 Task: Look for Airbnb properties in Gimcheon, South Korea from 7th December, 2023 to 15th December, 2023 for 6 adults.3 bedrooms having 3 beds and 3 bathrooms. Property type can be guest house. Look for 3 properties as per requirement.
Action: Mouse moved to (465, 111)
Screenshot: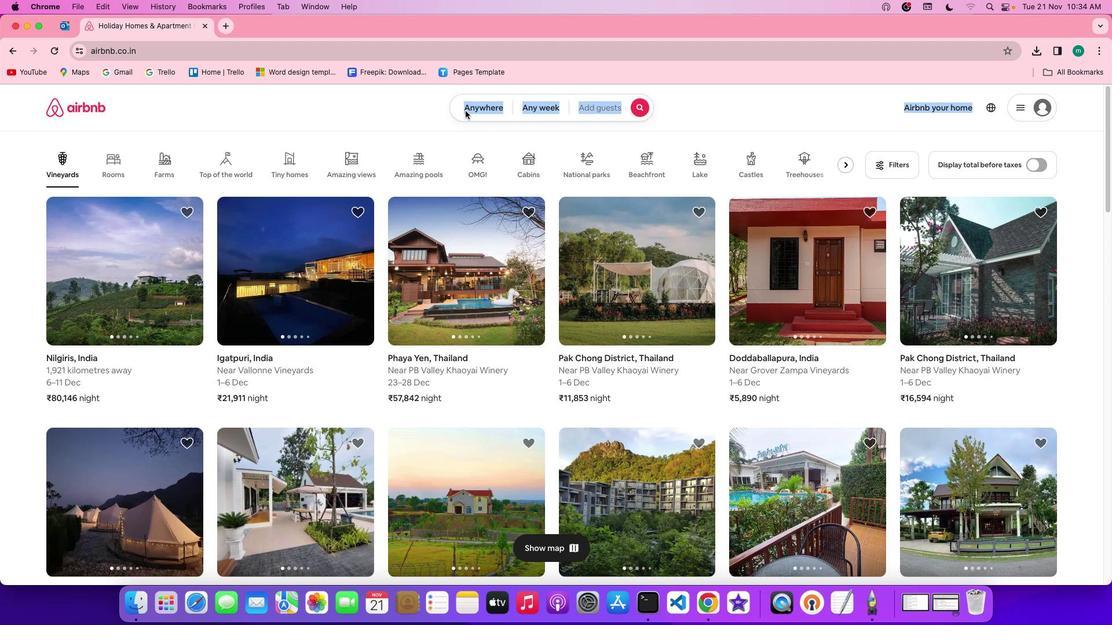 
Action: Mouse pressed left at (465, 111)
Screenshot: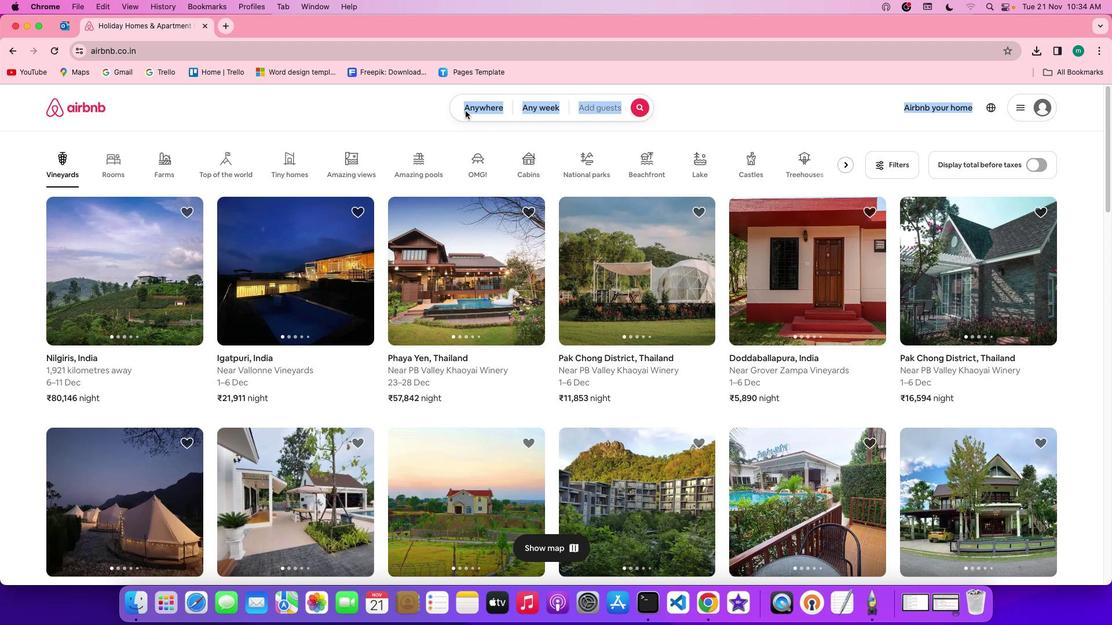 
Action: Mouse pressed left at (465, 111)
Screenshot: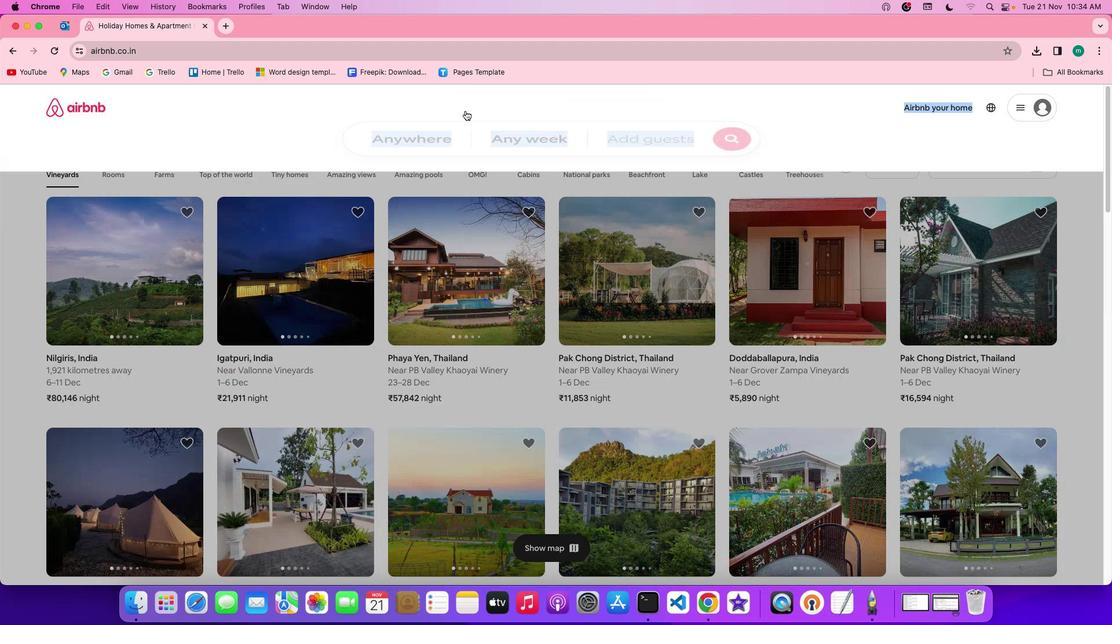 
Action: Mouse moved to (439, 154)
Screenshot: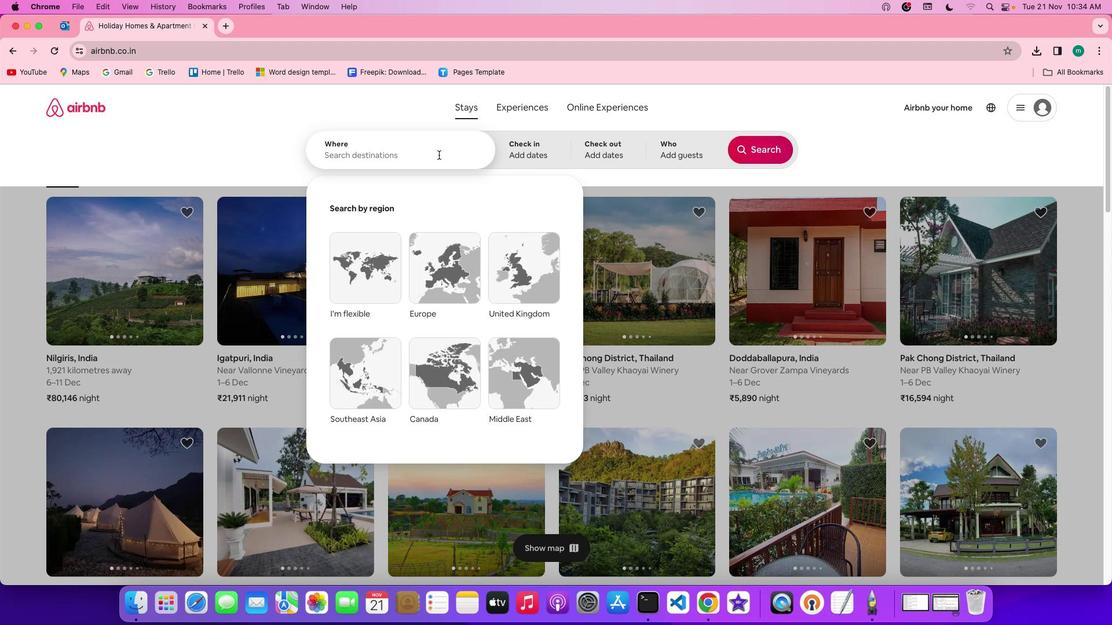 
Action: Mouse pressed left at (439, 154)
Screenshot: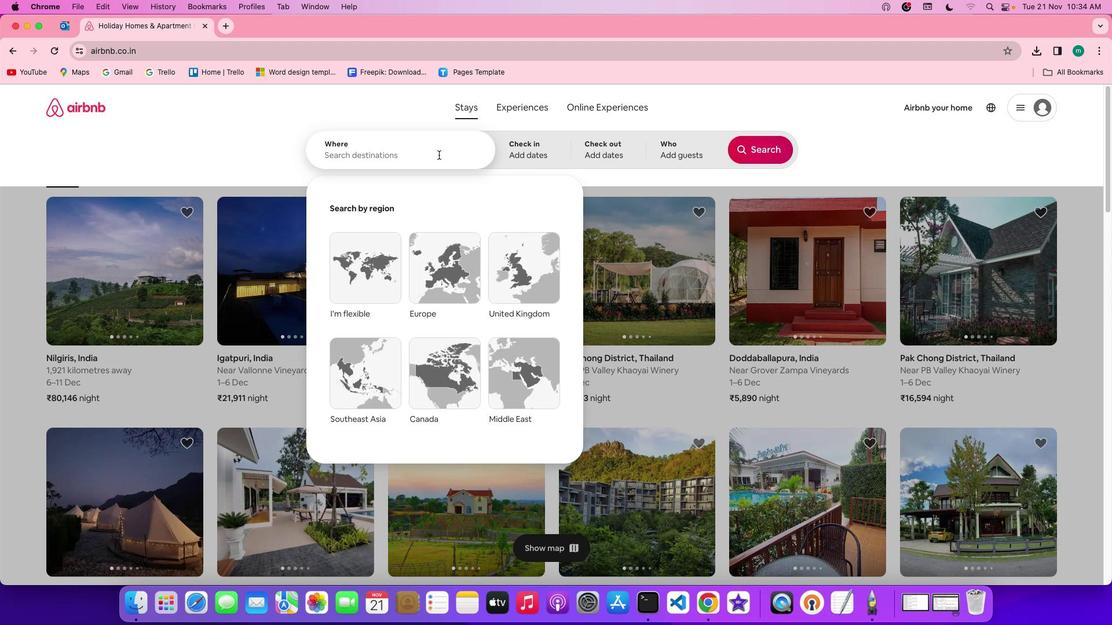 
Action: Key pressed Key.spaceKey.shift'G''i''m''c''h''e''o''n'','Key.spaceKey.shift's''o''u''t''h'Key.spaceKey.shift'K''o''r''e''a'
Screenshot: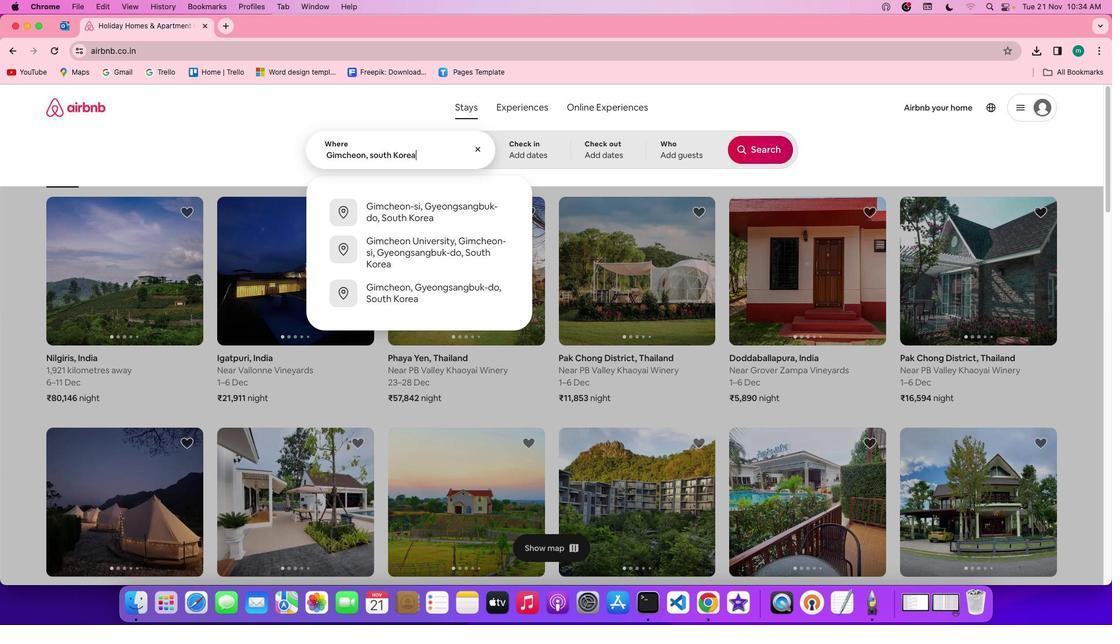 
Action: Mouse moved to (530, 154)
Screenshot: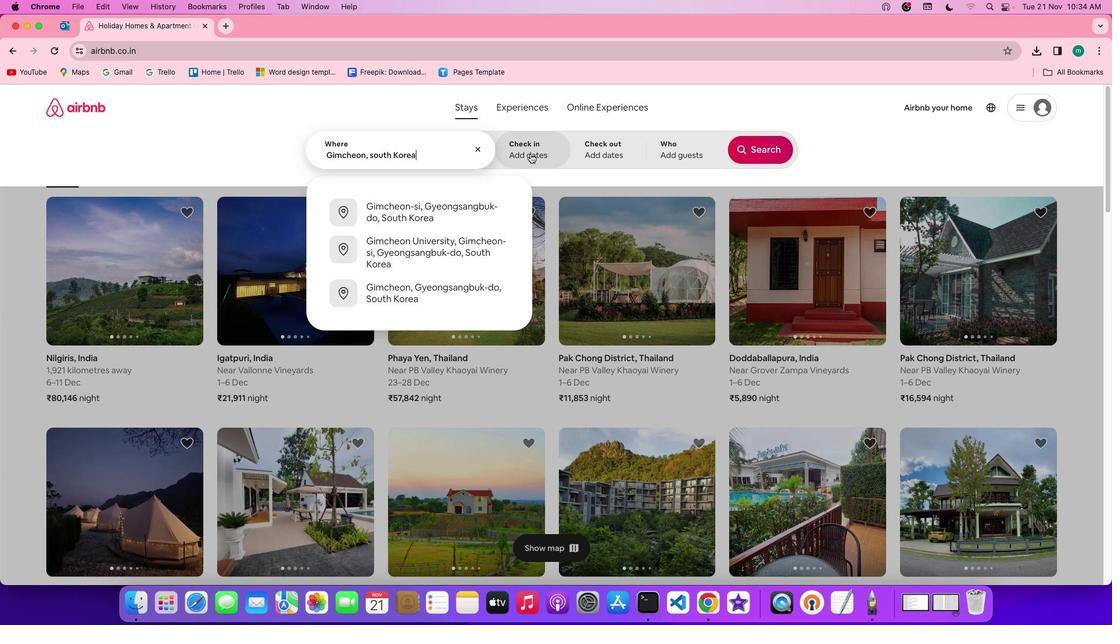 
Action: Mouse pressed left at (530, 154)
Screenshot: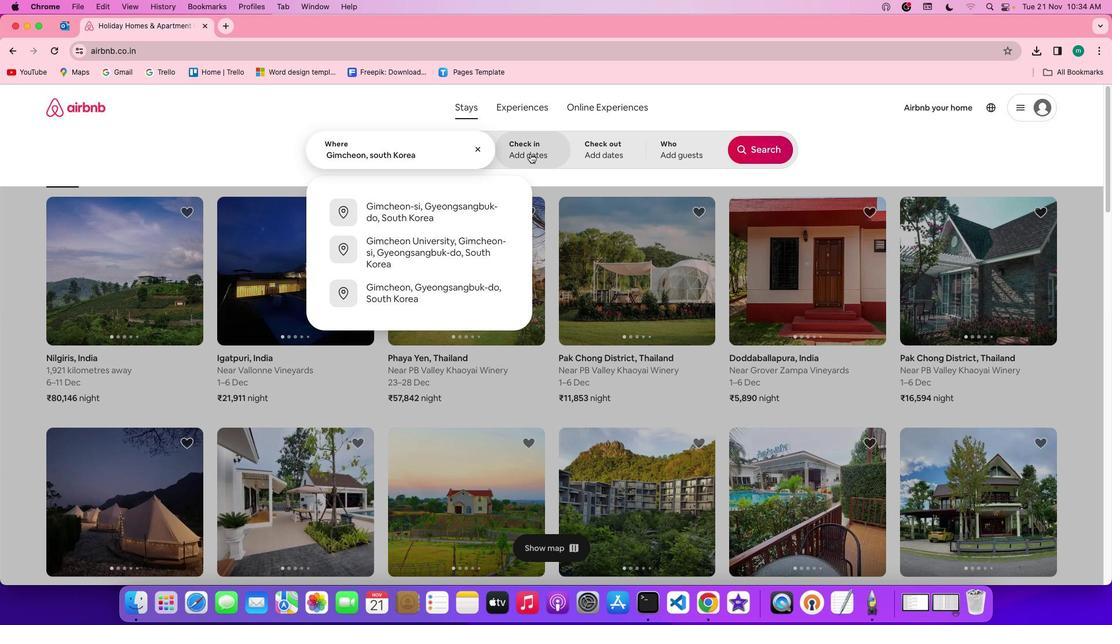 
Action: Mouse moved to (683, 320)
Screenshot: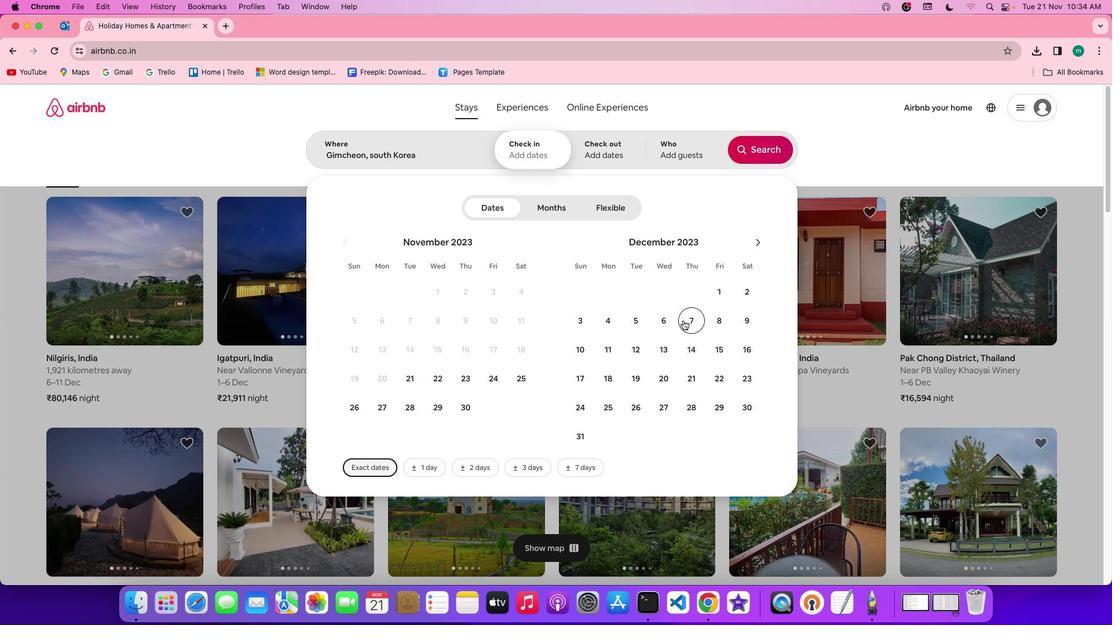 
Action: Mouse pressed left at (683, 320)
Screenshot: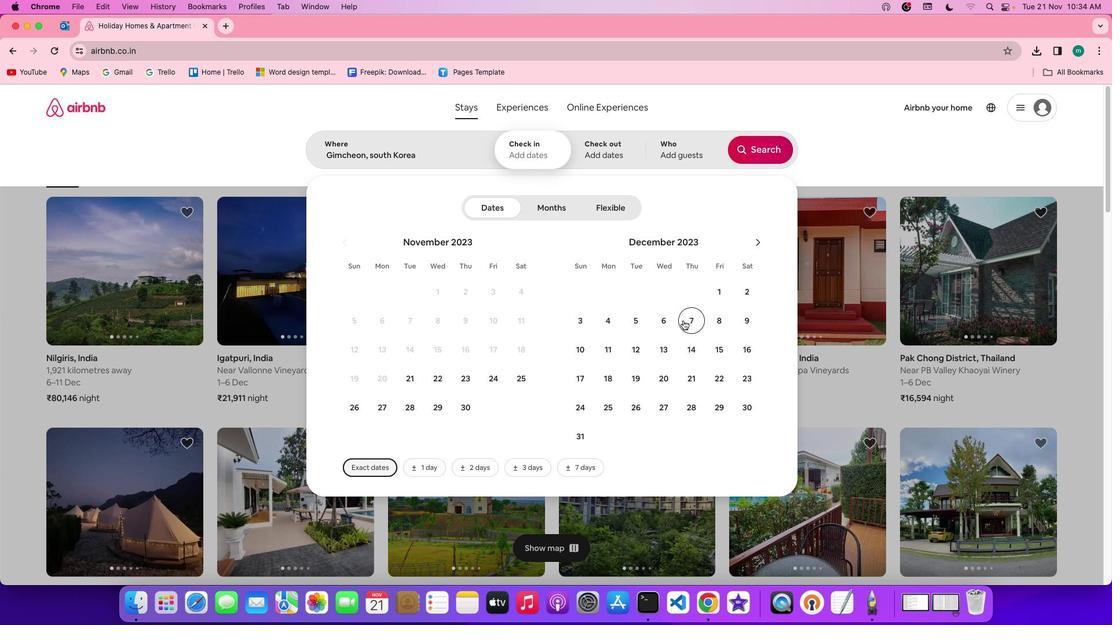 
Action: Mouse moved to (723, 347)
Screenshot: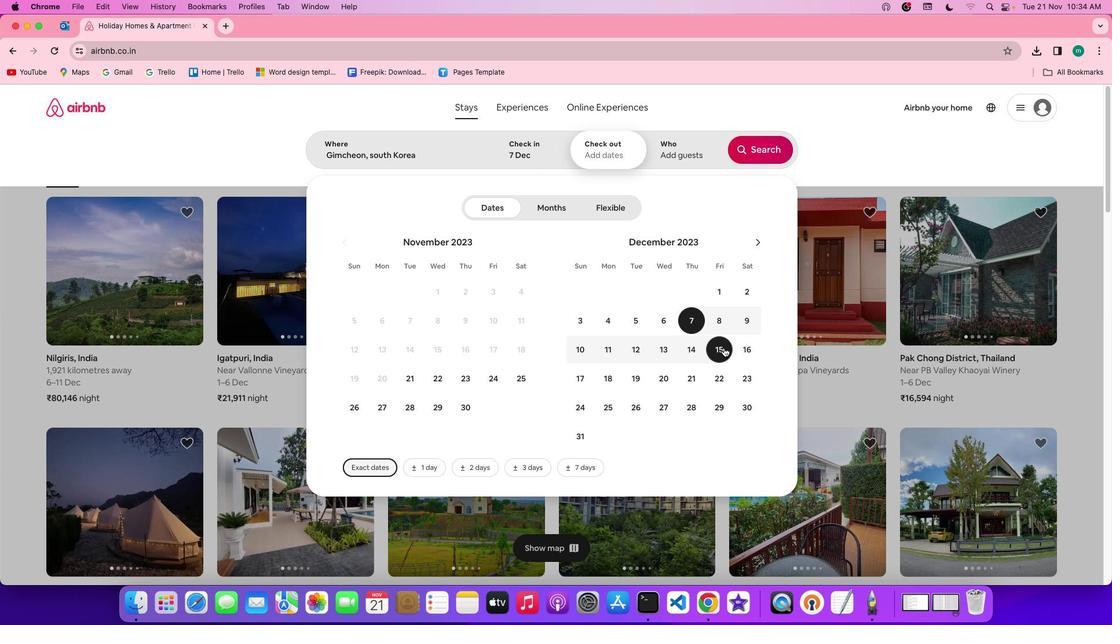 
Action: Mouse pressed left at (723, 347)
Screenshot: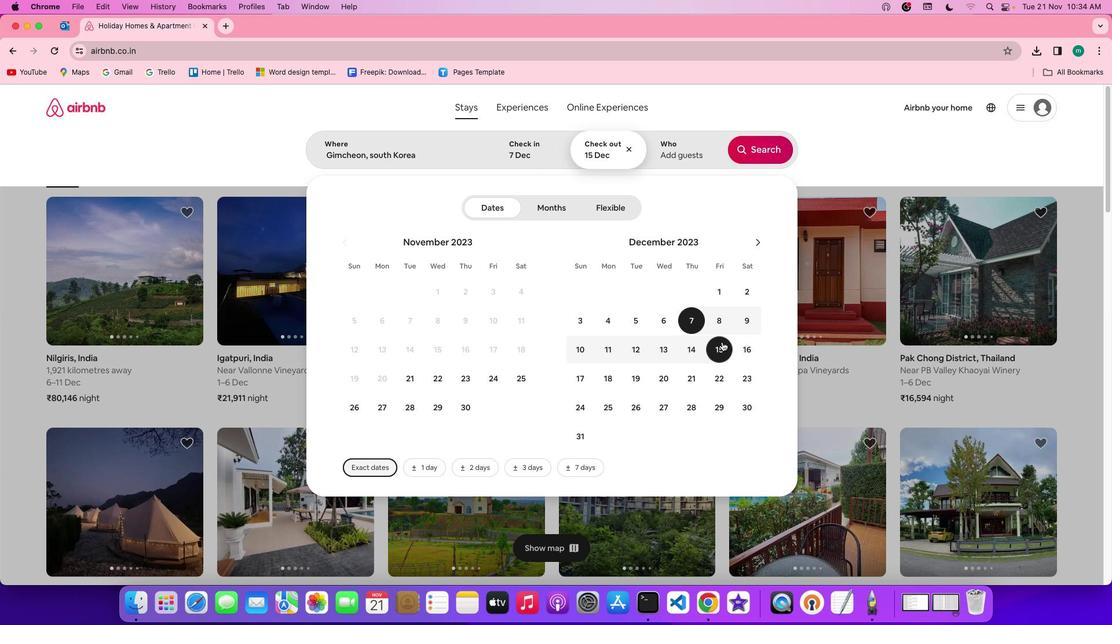 
Action: Mouse moved to (692, 143)
Screenshot: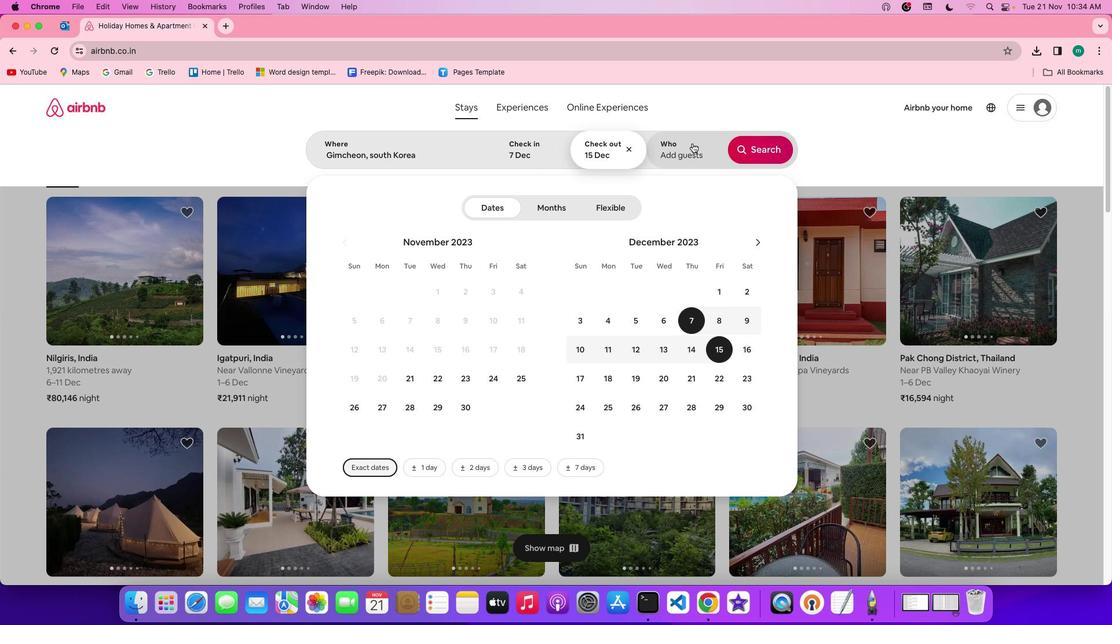 
Action: Mouse pressed left at (692, 143)
Screenshot: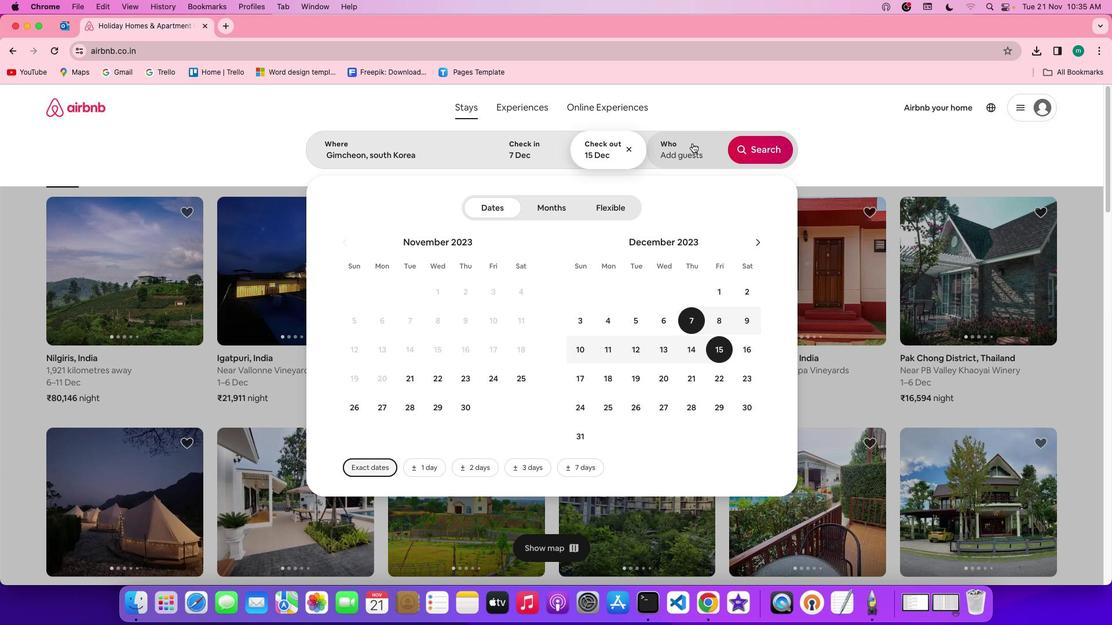 
Action: Mouse moved to (765, 208)
Screenshot: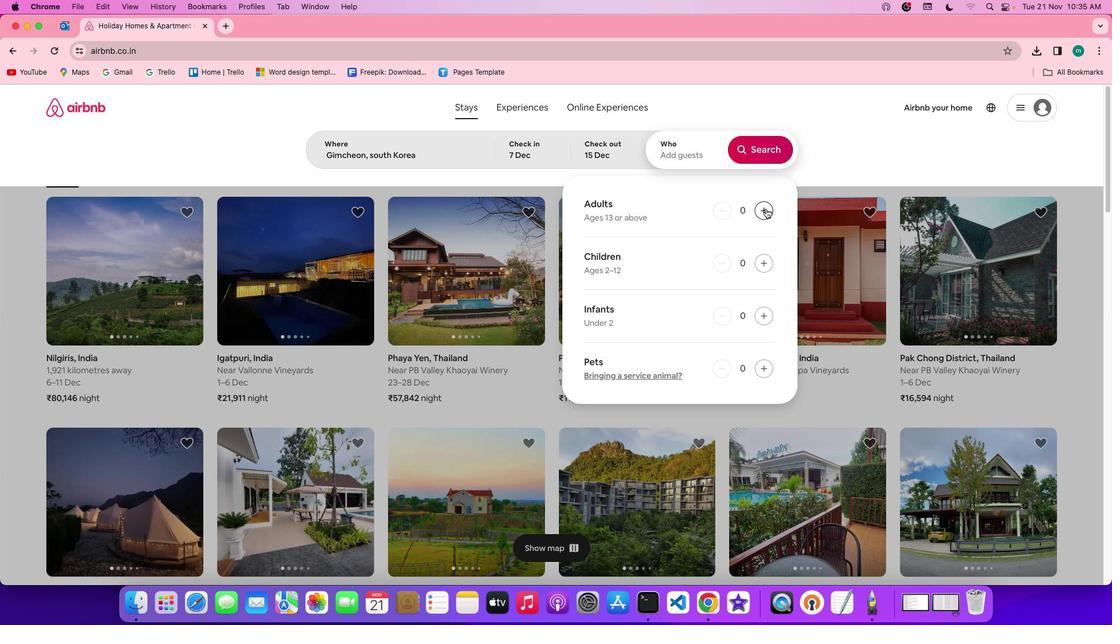
Action: Mouse pressed left at (765, 208)
Screenshot: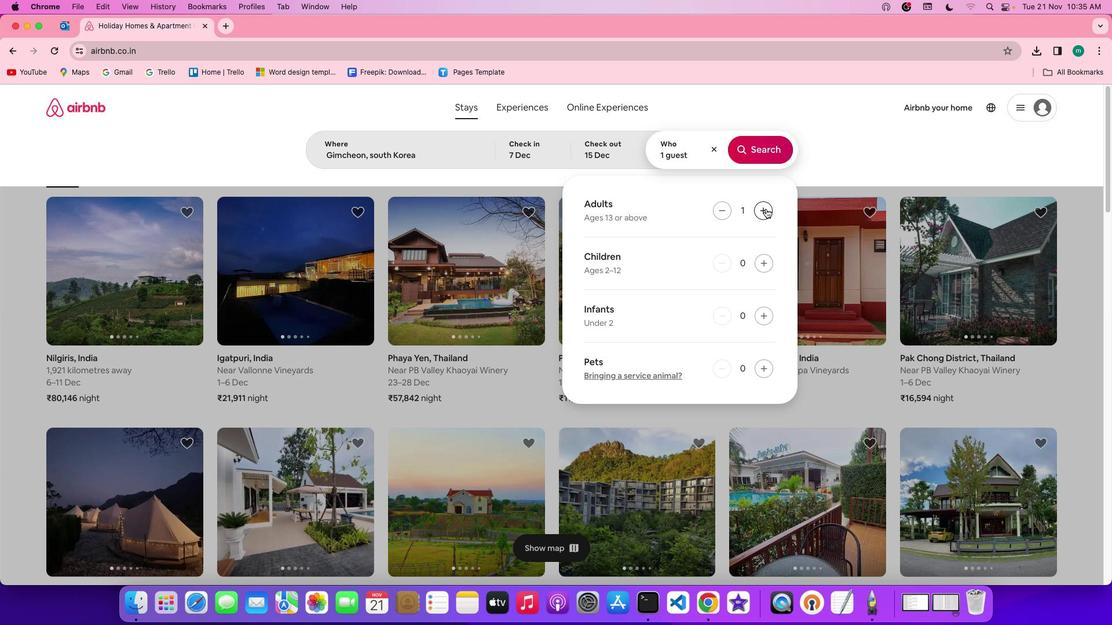 
Action: Mouse pressed left at (765, 208)
Screenshot: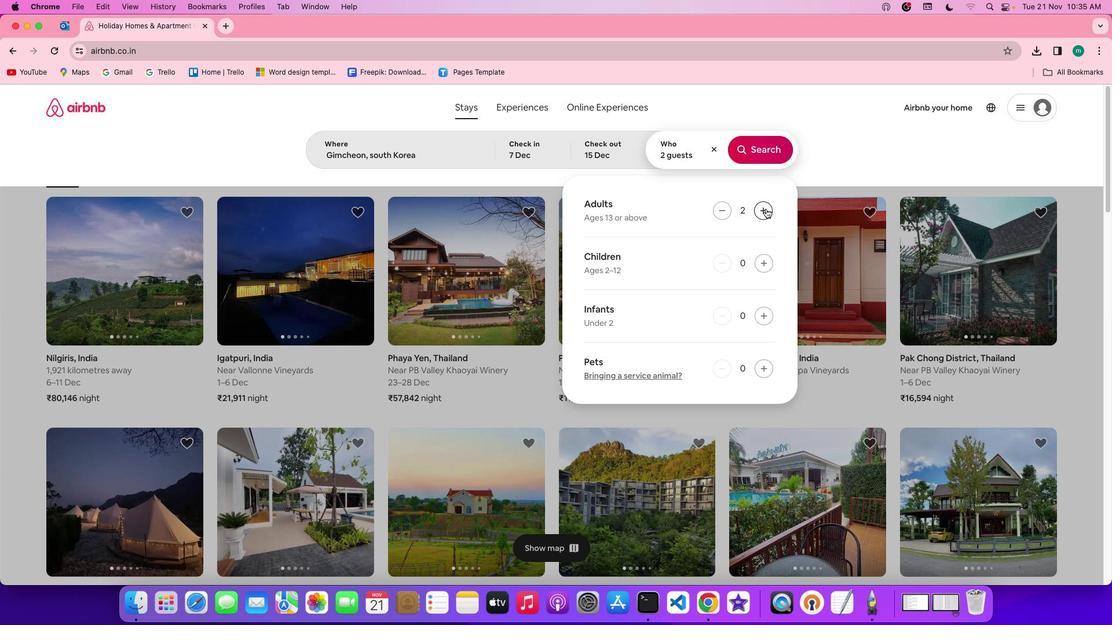
Action: Mouse pressed left at (765, 208)
Screenshot: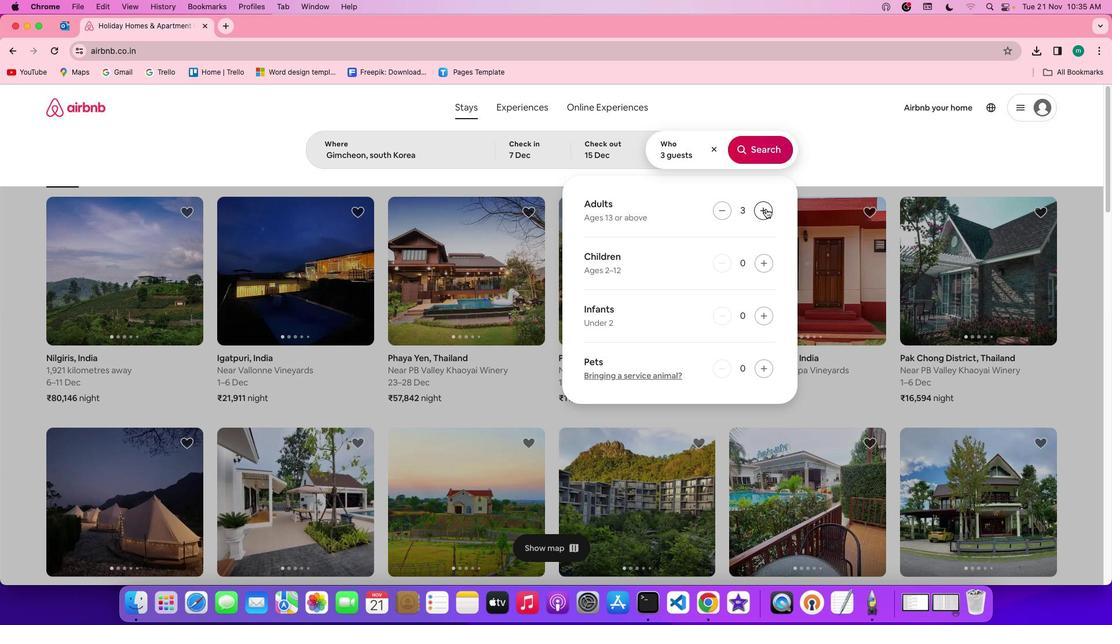 
Action: Mouse pressed left at (765, 208)
Screenshot: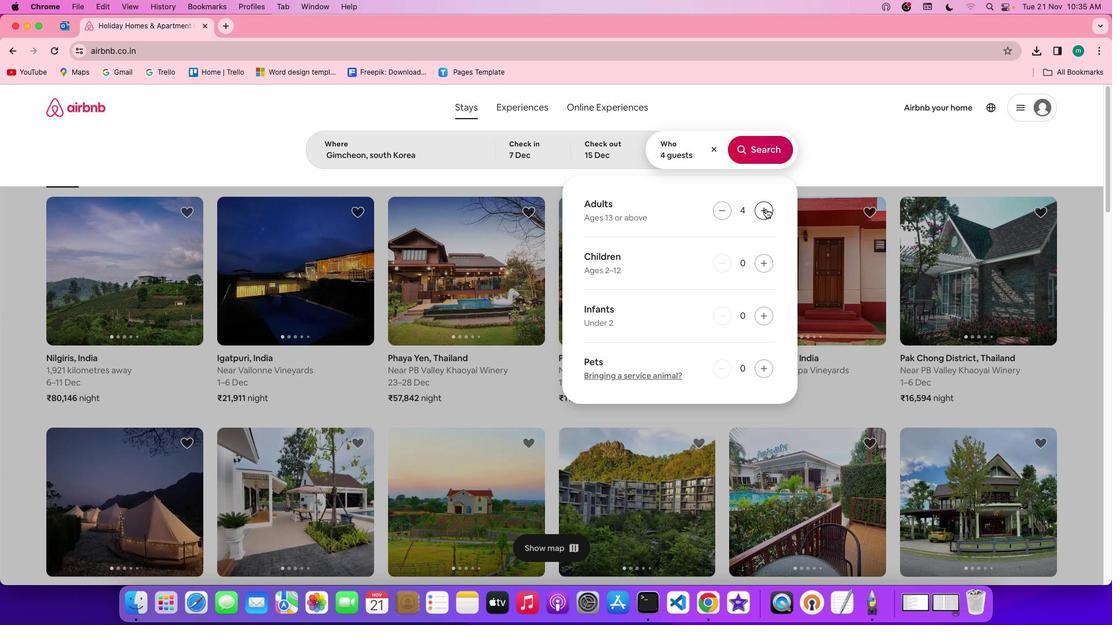 
Action: Mouse pressed left at (765, 208)
Screenshot: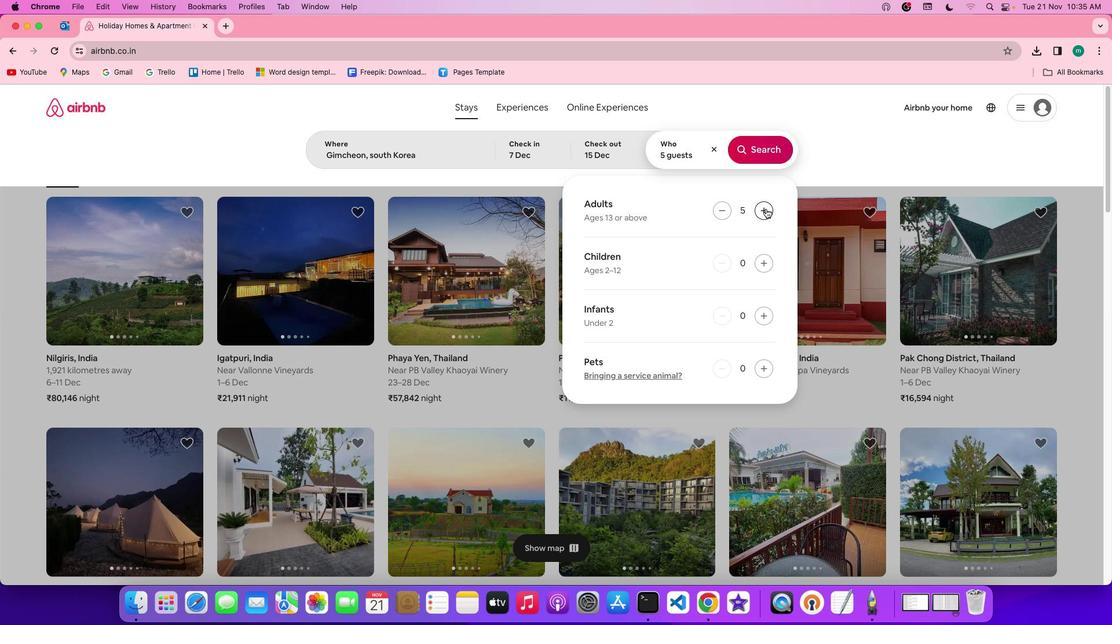 
Action: Mouse pressed left at (765, 208)
Screenshot: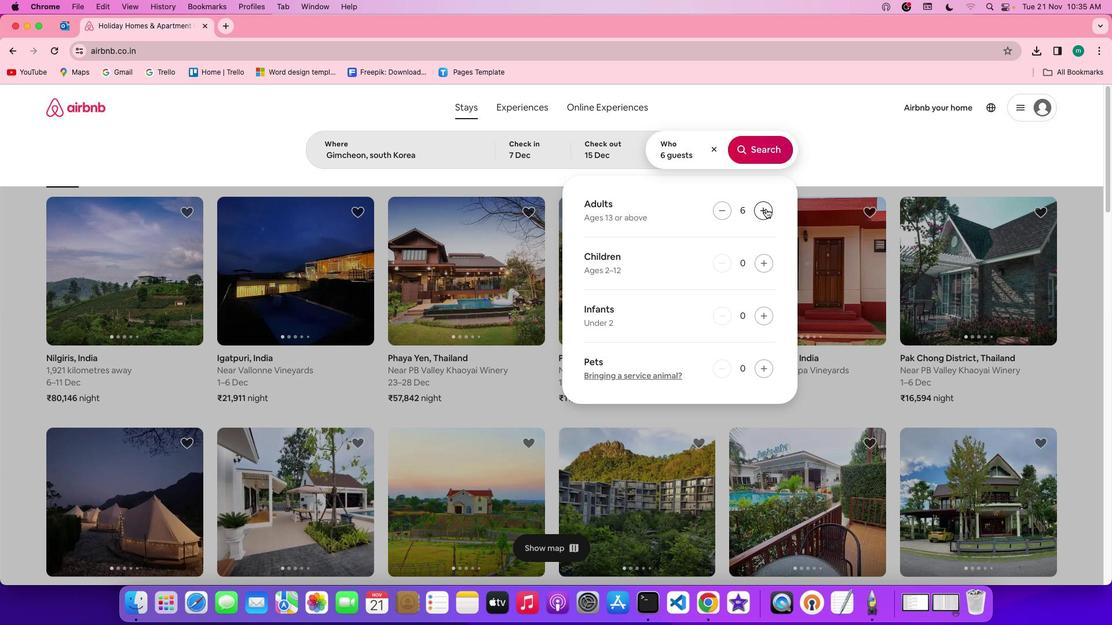 
Action: Mouse moved to (764, 149)
Screenshot: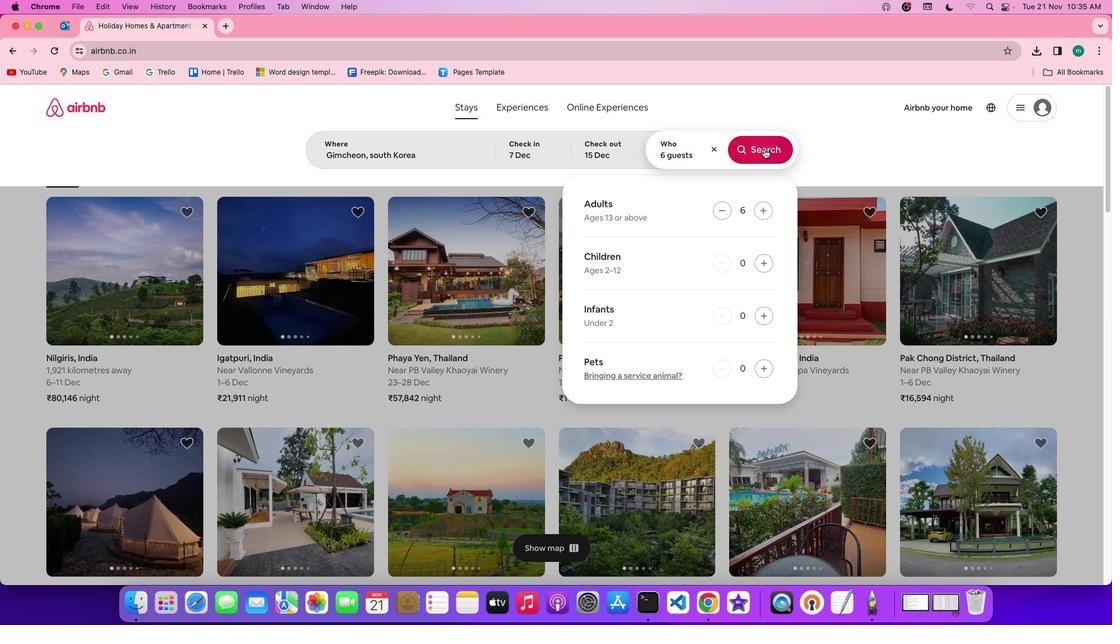 
Action: Mouse pressed left at (764, 149)
Screenshot: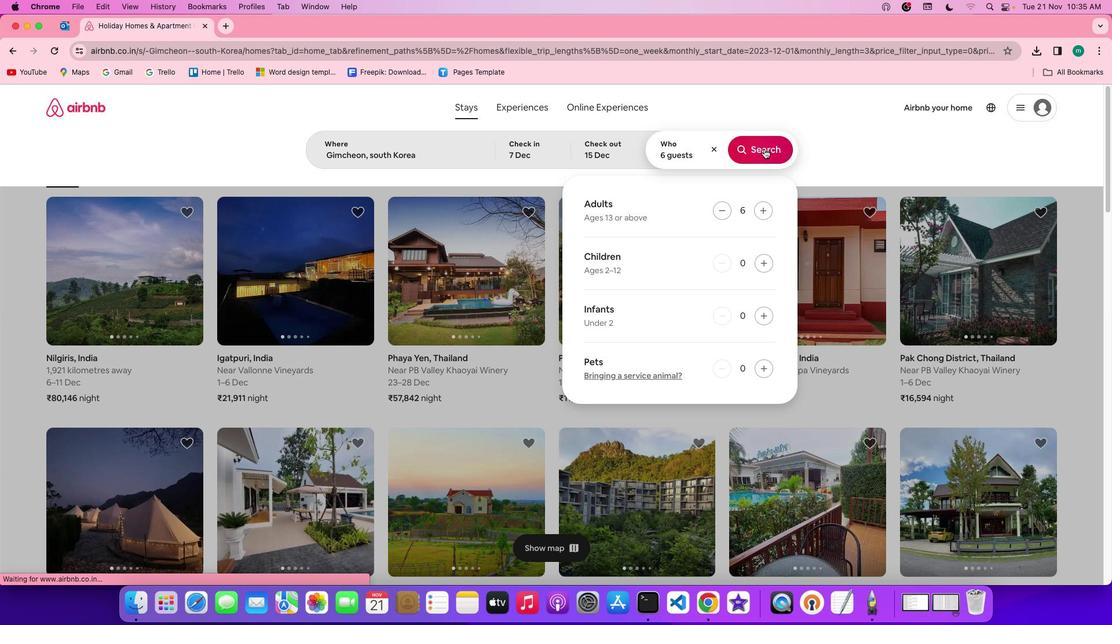 
Action: Mouse moved to (940, 151)
Screenshot: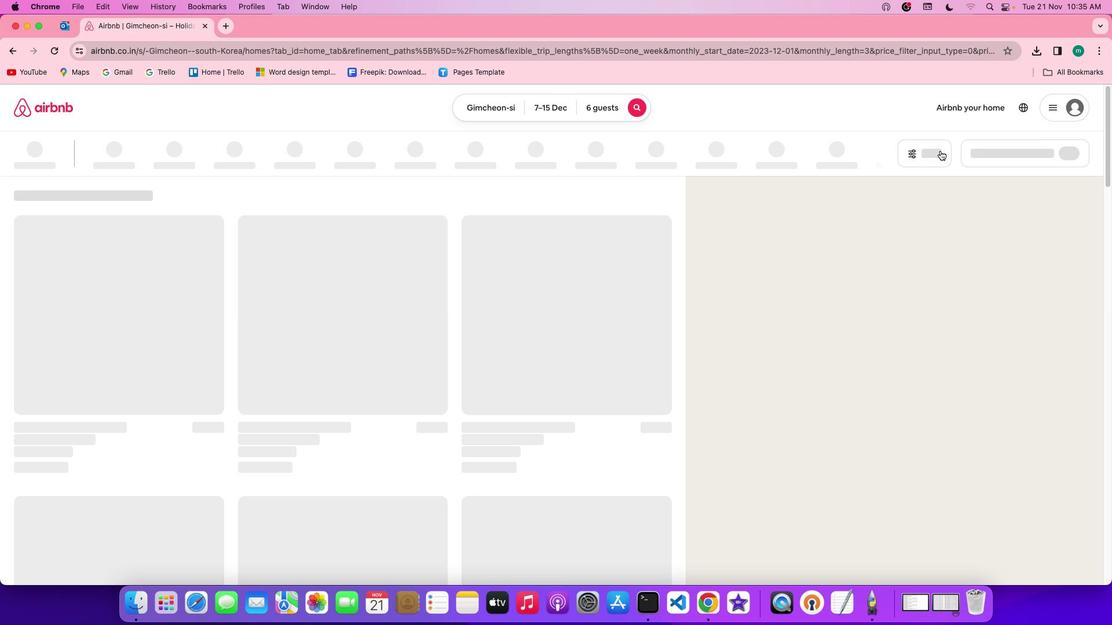 
Action: Mouse pressed left at (940, 151)
Screenshot: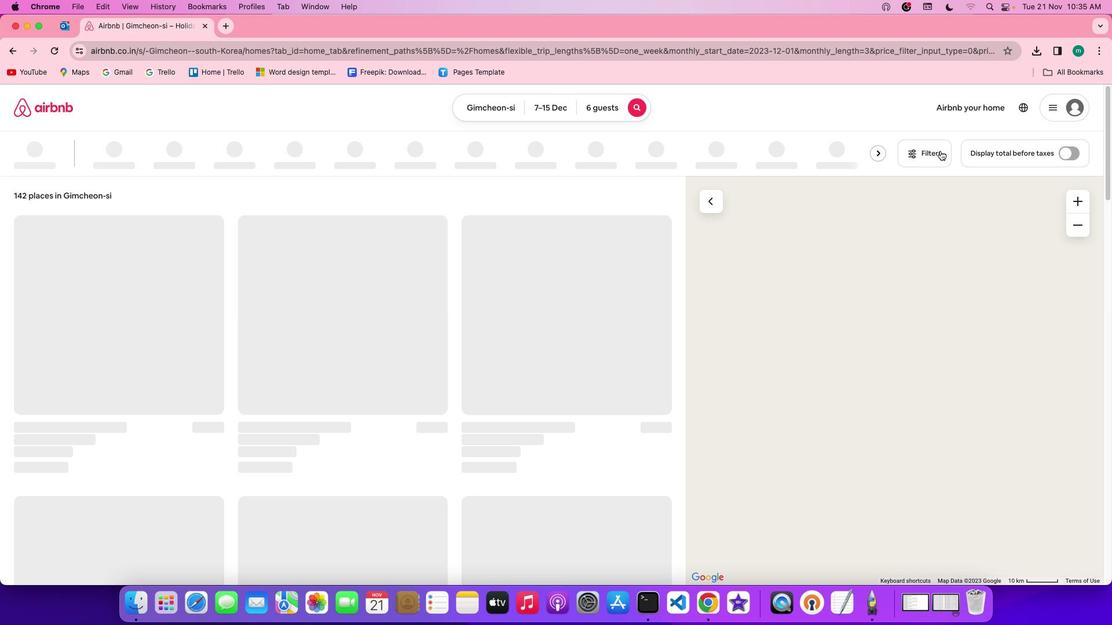 
Action: Mouse moved to (657, 309)
Screenshot: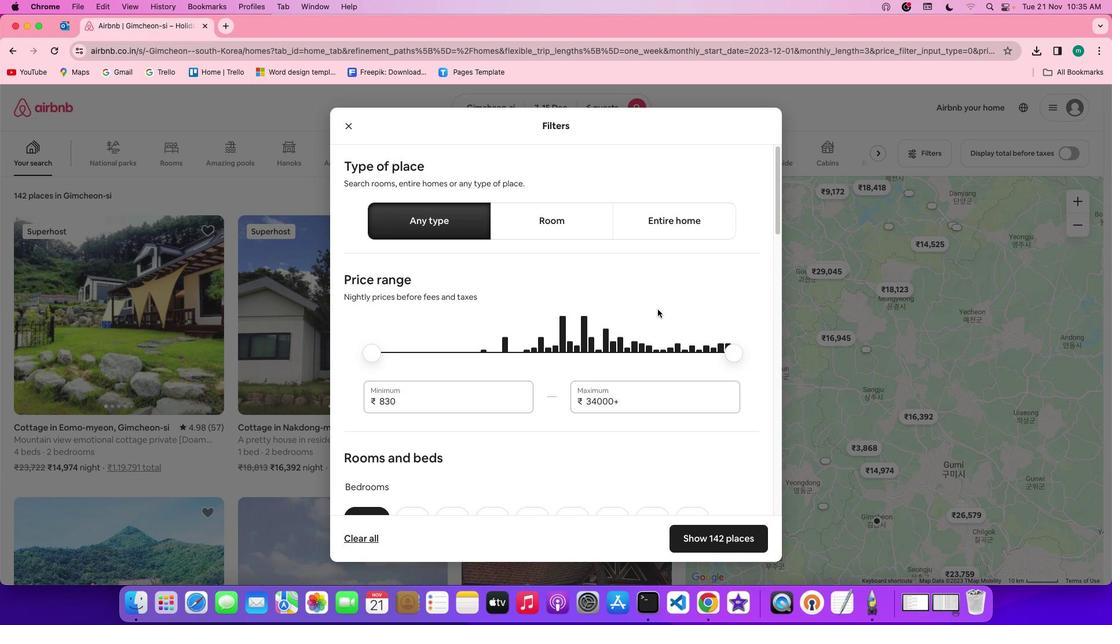 
Action: Mouse scrolled (657, 309) with delta (0, 0)
Screenshot: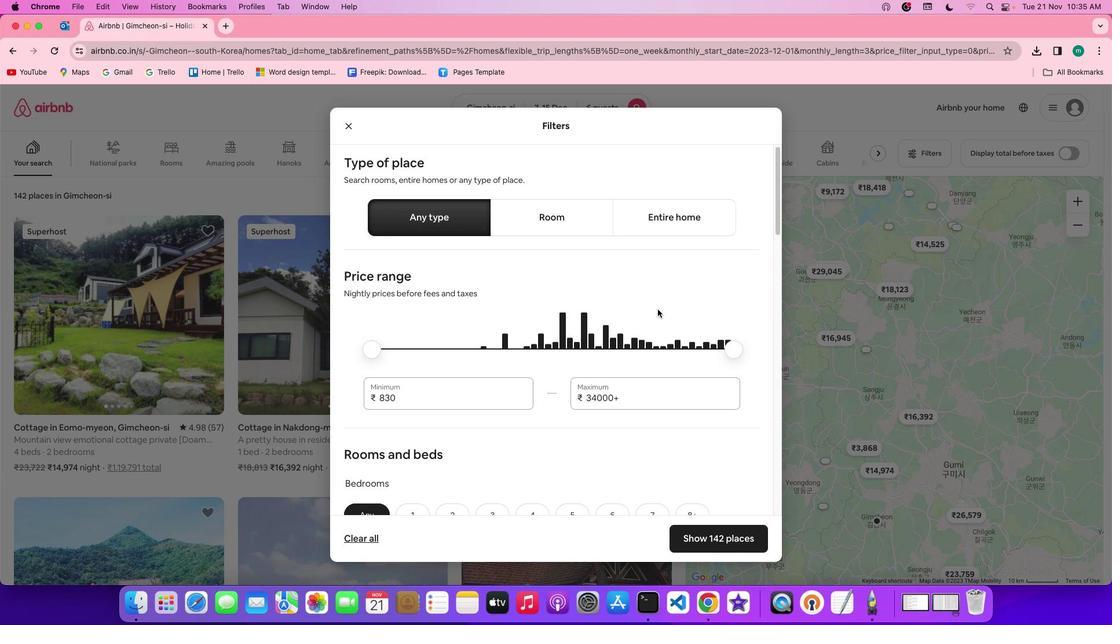 
Action: Mouse scrolled (657, 309) with delta (0, 0)
Screenshot: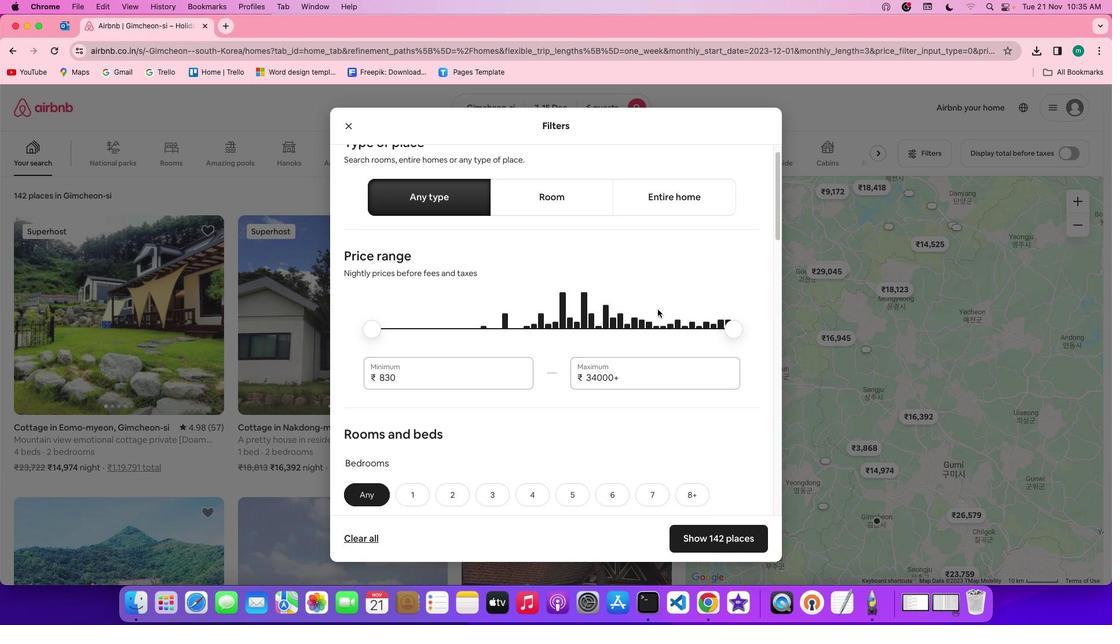 
Action: Mouse scrolled (657, 309) with delta (0, -1)
Screenshot: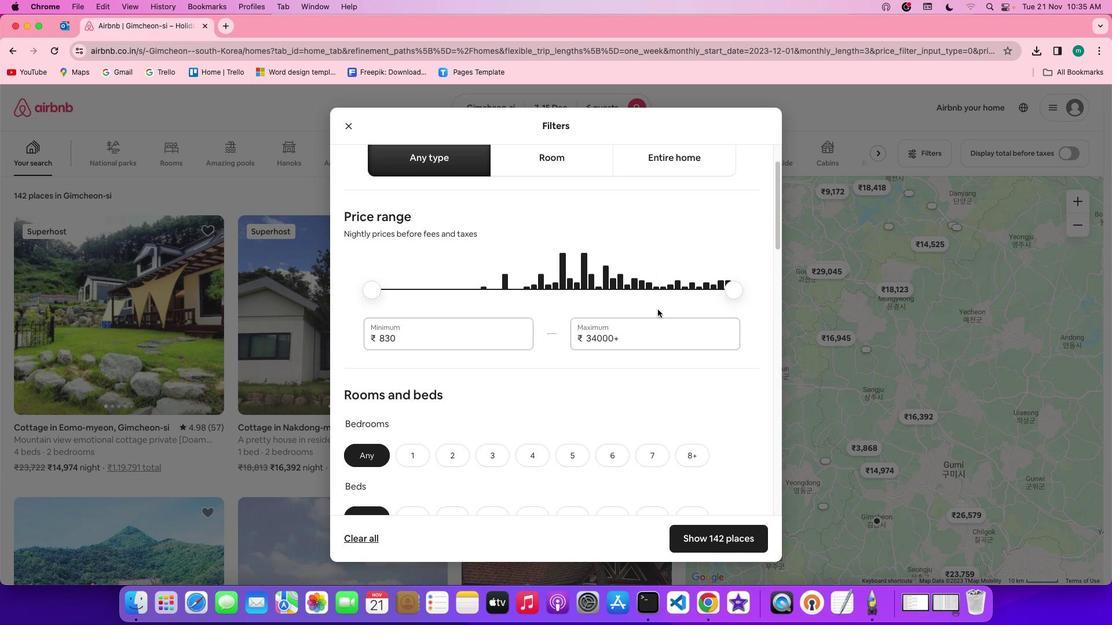 
Action: Mouse scrolled (657, 309) with delta (0, -1)
Screenshot: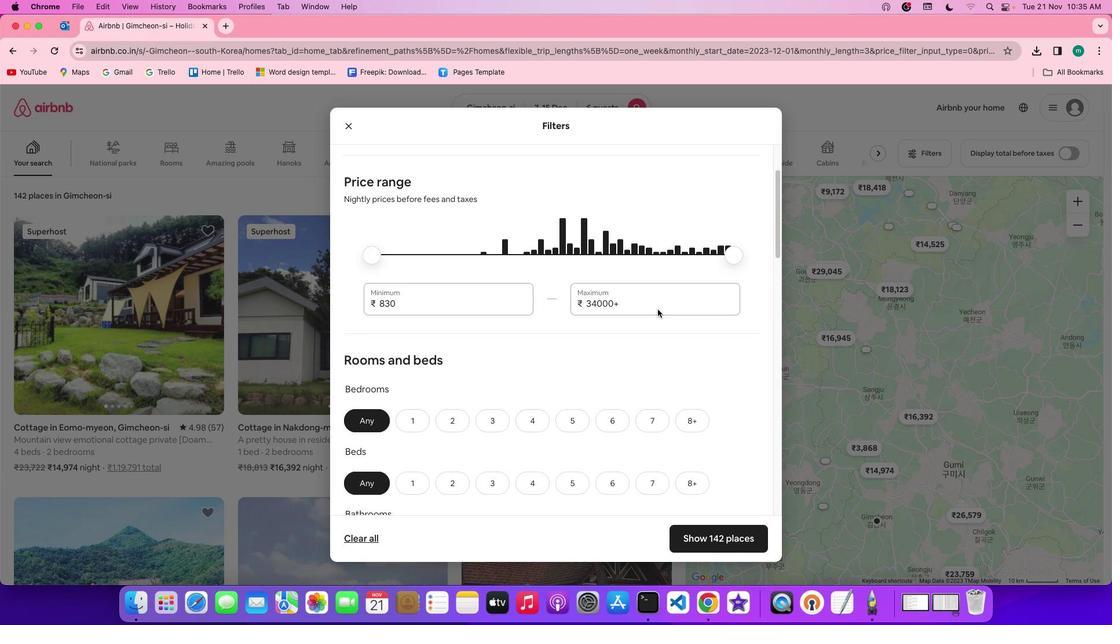 
Action: Mouse scrolled (657, 309) with delta (0, 0)
Screenshot: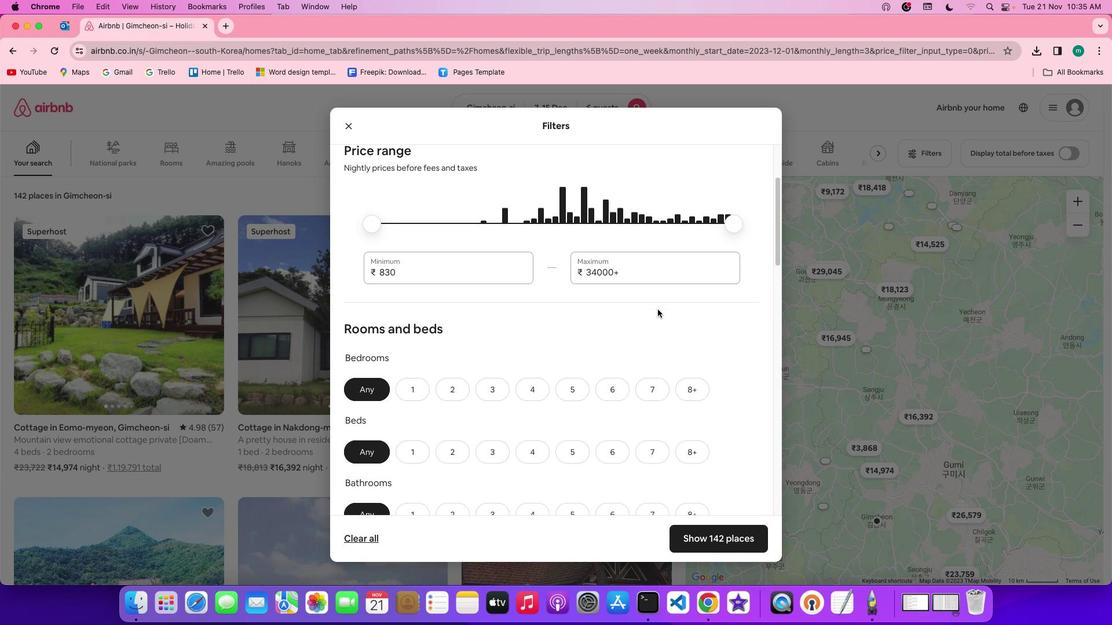 
Action: Mouse scrolled (657, 309) with delta (0, 0)
Screenshot: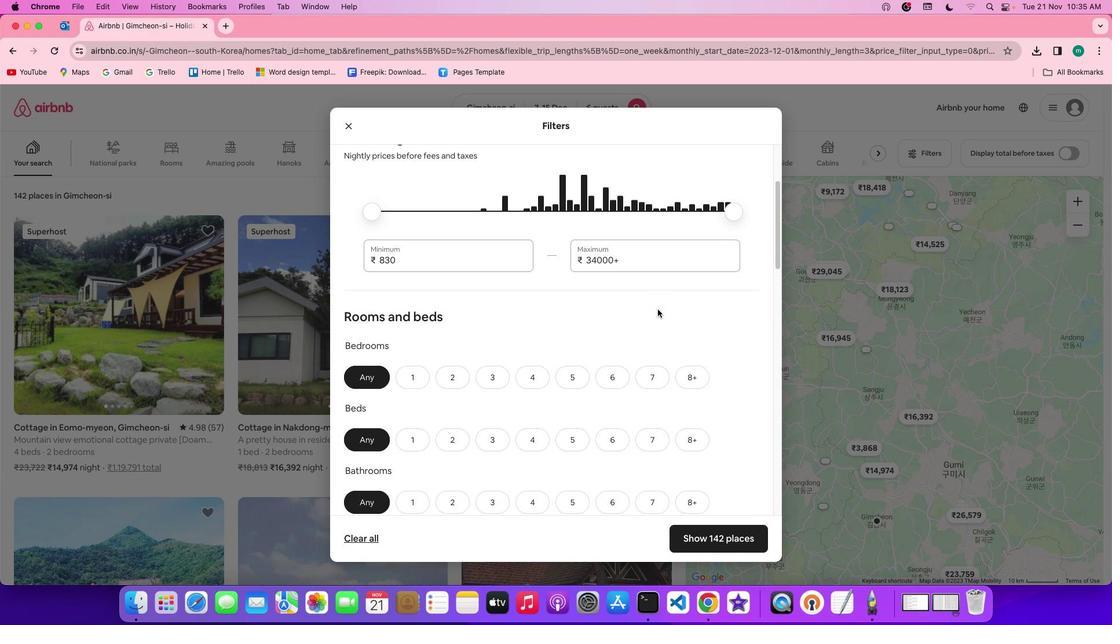 
Action: Mouse scrolled (657, 309) with delta (0, -1)
Screenshot: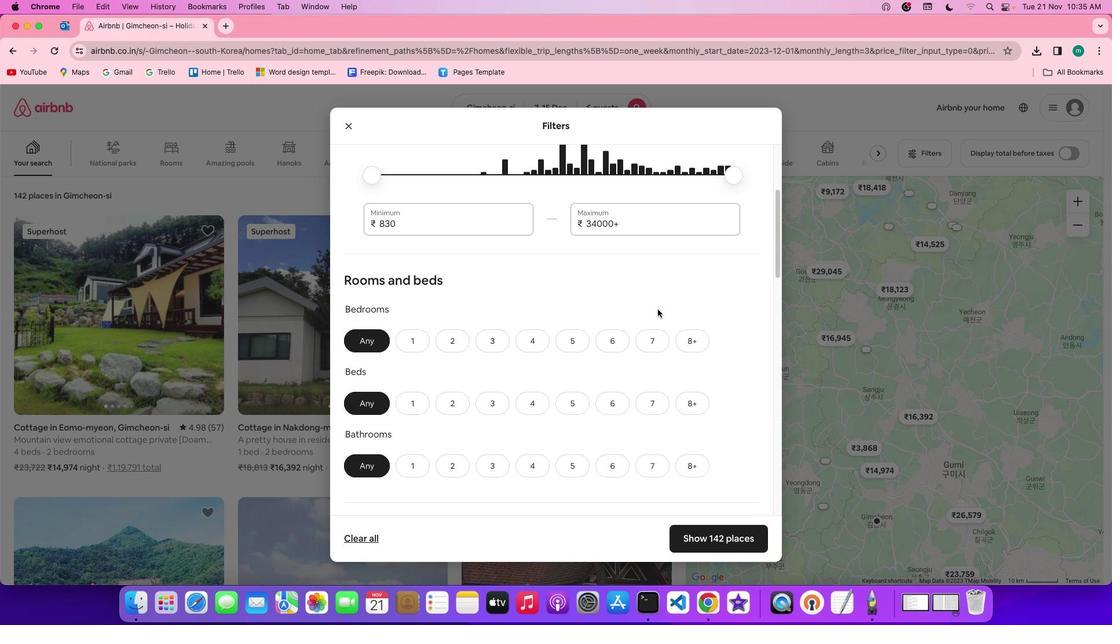 
Action: Mouse moved to (492, 321)
Screenshot: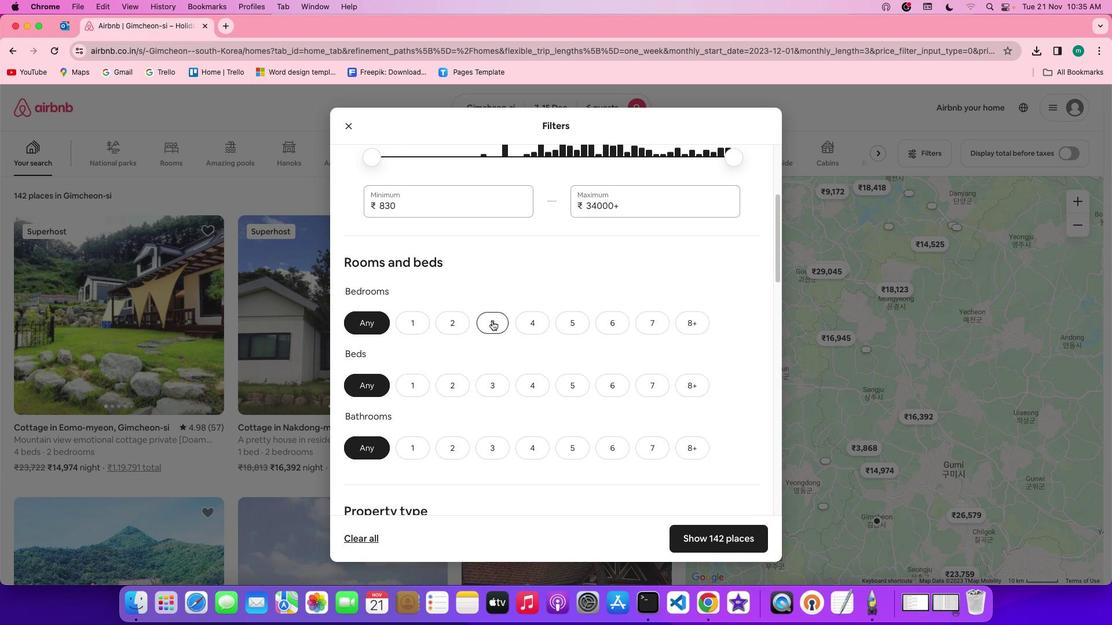 
Action: Mouse pressed left at (492, 321)
Screenshot: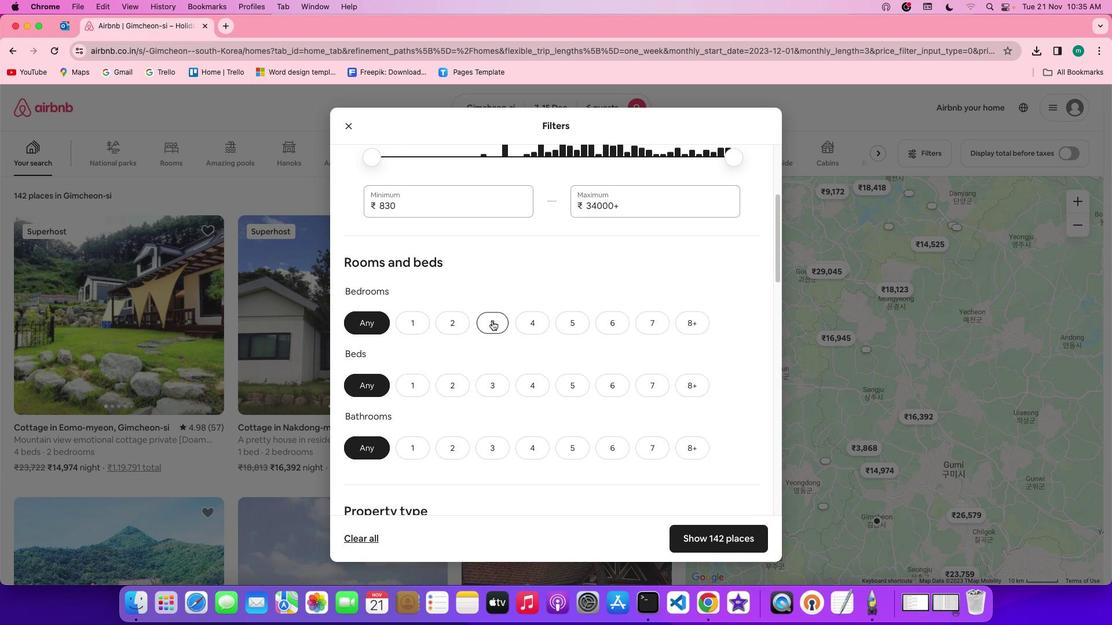 
Action: Mouse moved to (492, 399)
Screenshot: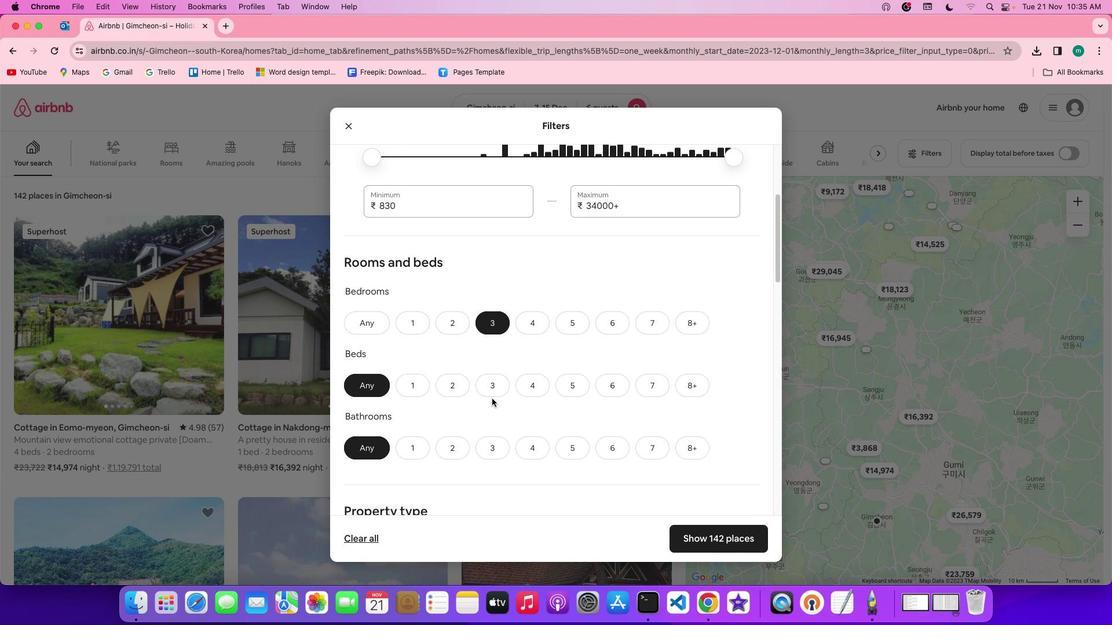 
Action: Mouse pressed left at (492, 399)
Screenshot: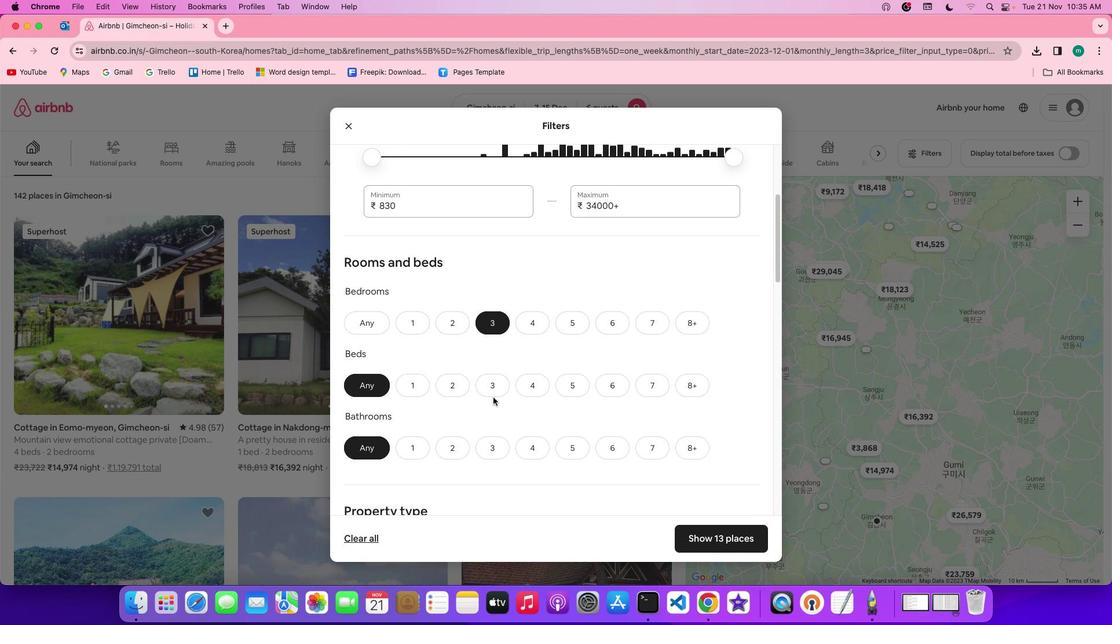 
Action: Mouse moved to (494, 393)
Screenshot: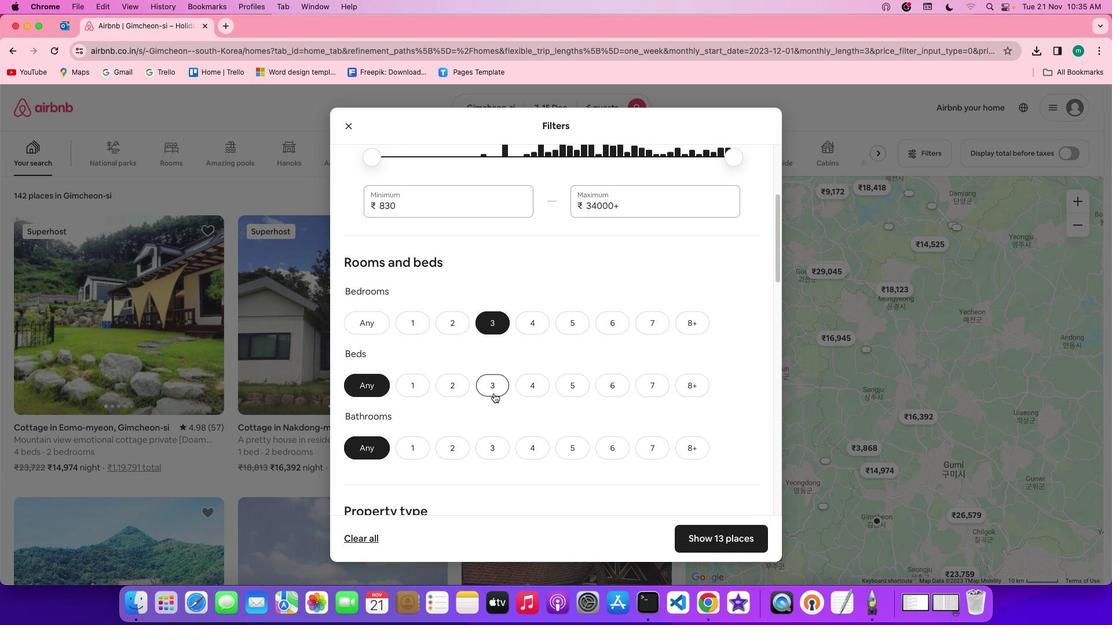 
Action: Mouse pressed left at (494, 393)
Screenshot: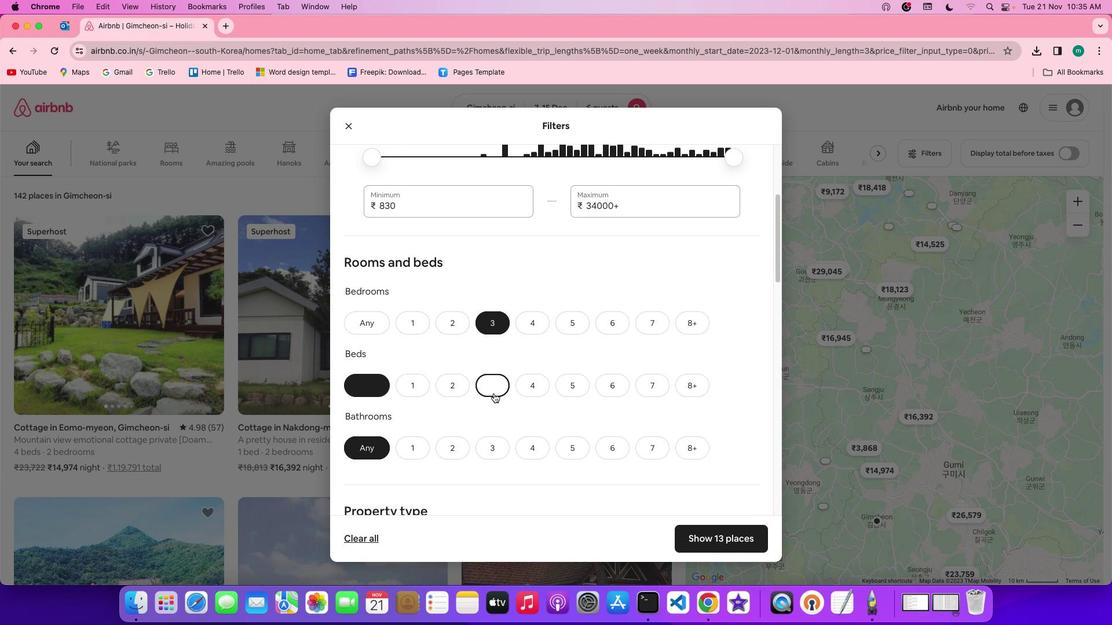 
Action: Mouse moved to (498, 442)
Screenshot: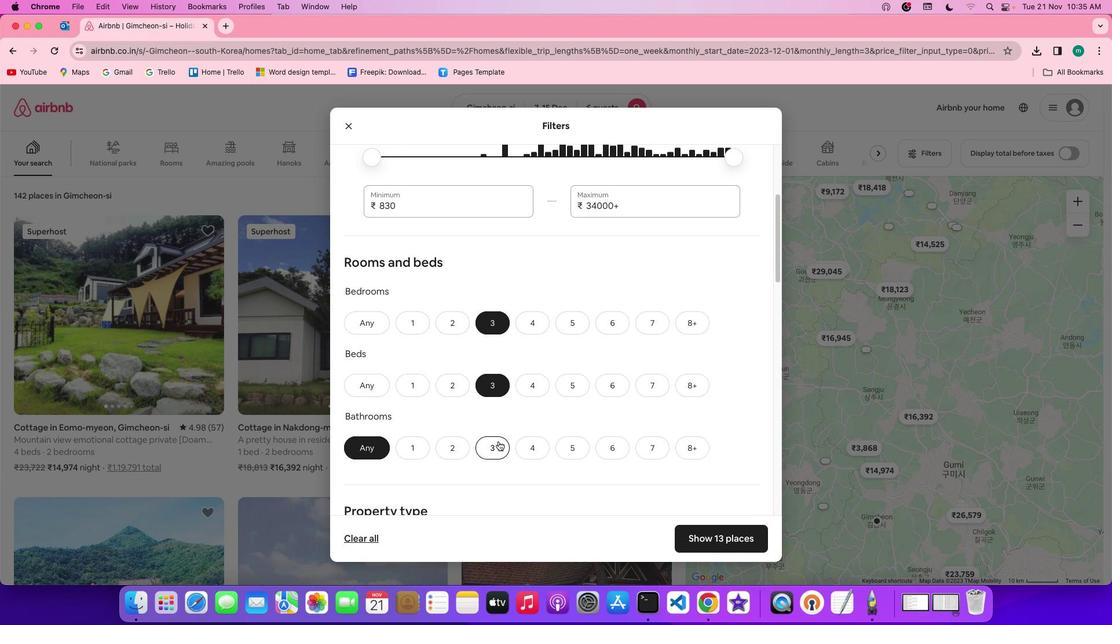 
Action: Mouse pressed left at (498, 442)
Screenshot: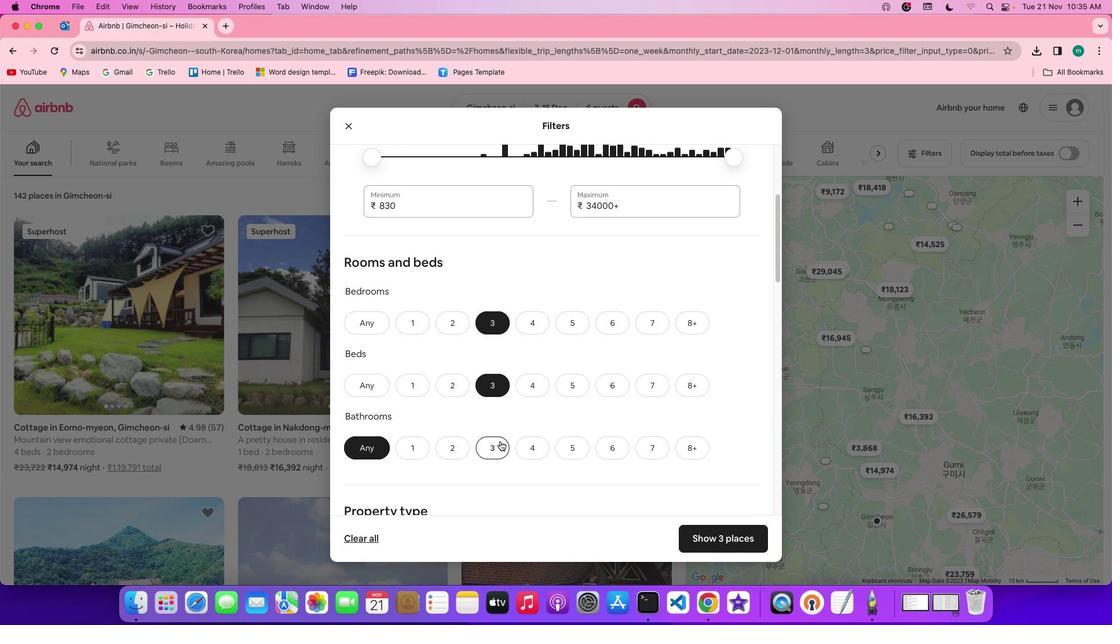 
Action: Mouse moved to (707, 423)
Screenshot: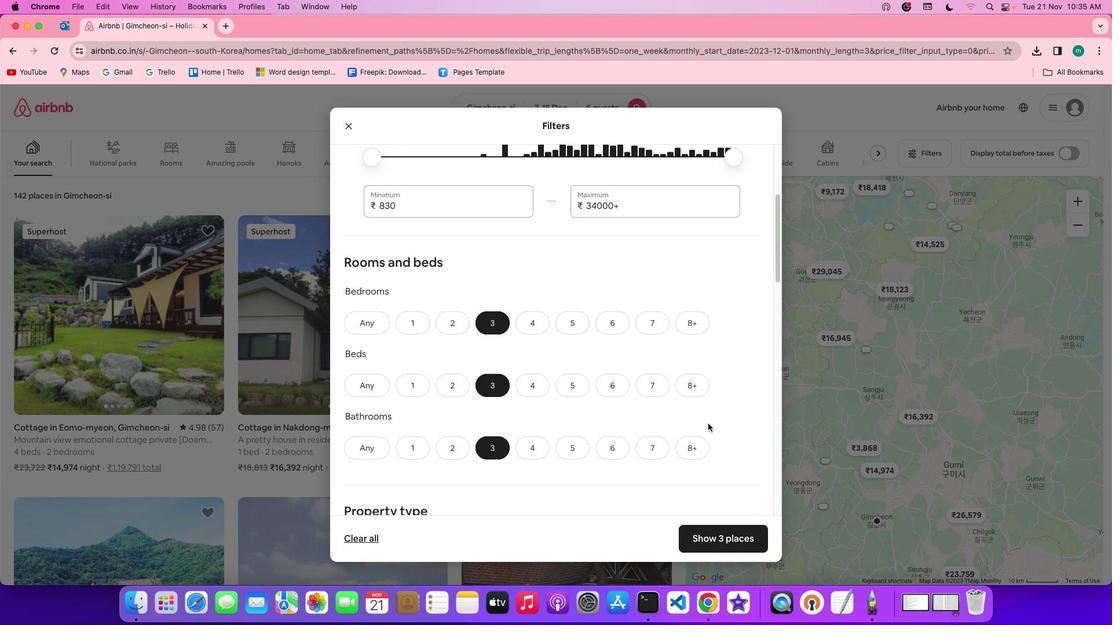 
Action: Mouse scrolled (707, 423) with delta (0, 0)
Screenshot: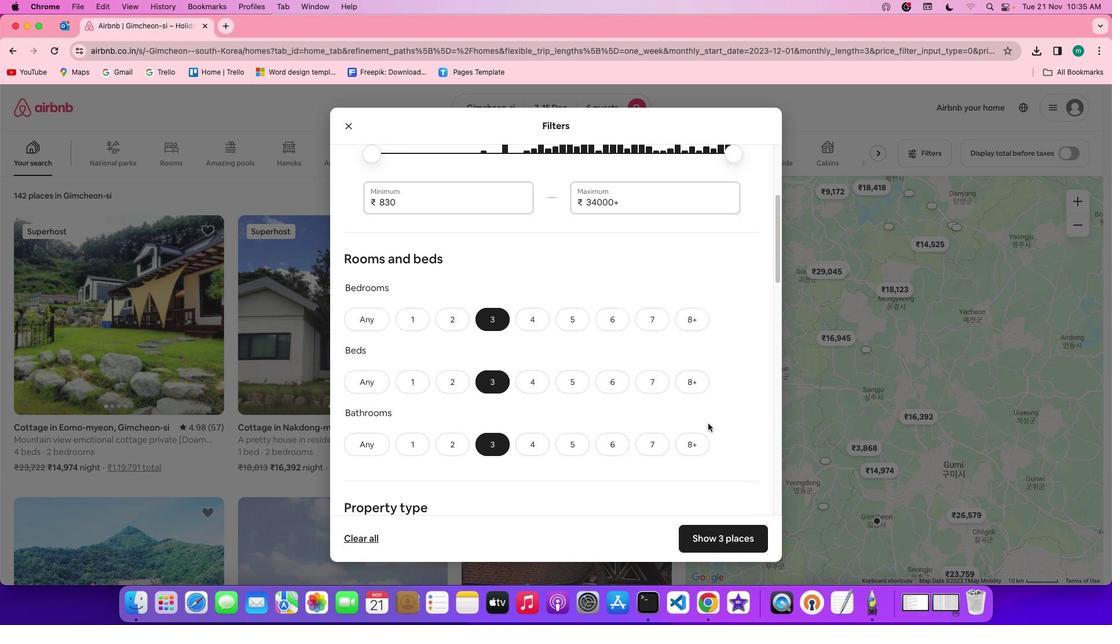 
Action: Mouse scrolled (707, 423) with delta (0, 0)
Screenshot: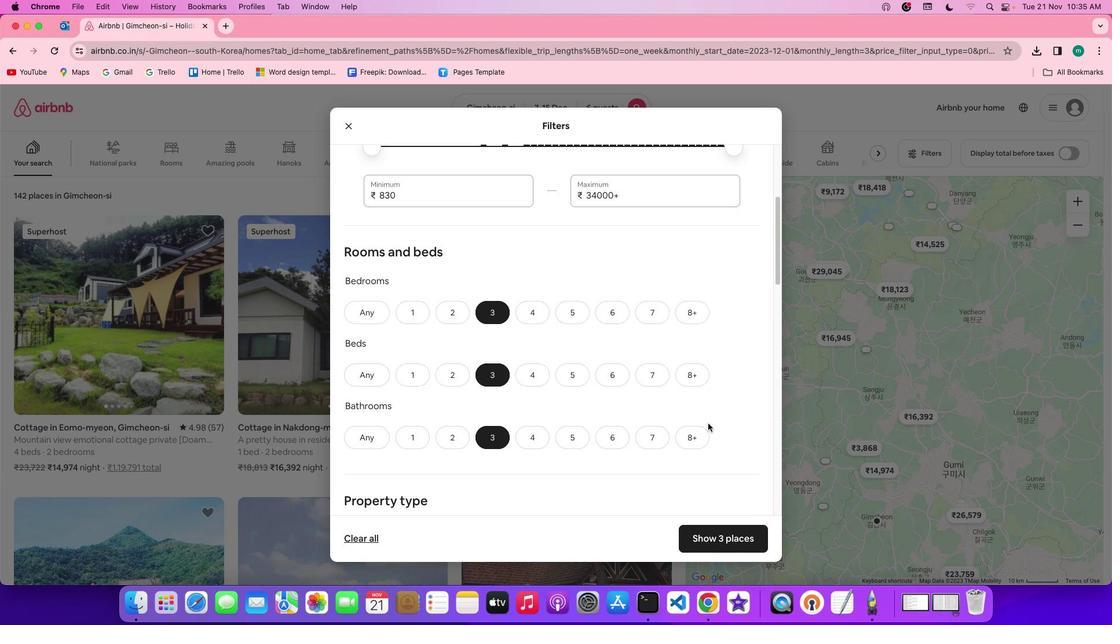 
Action: Mouse scrolled (707, 423) with delta (0, 0)
Screenshot: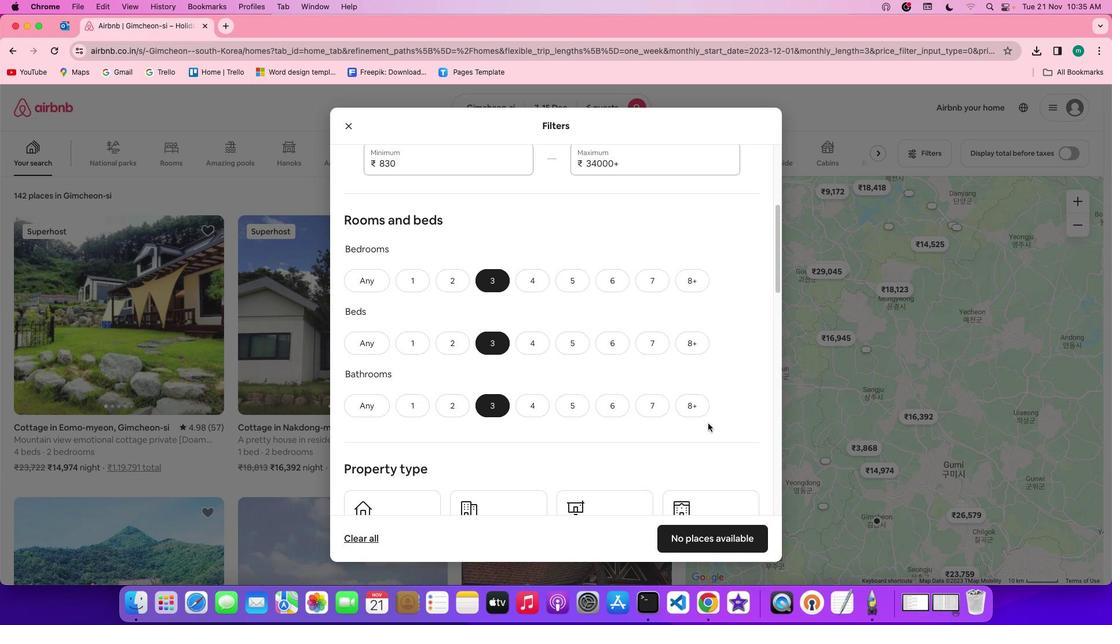 
Action: Mouse scrolled (707, 423) with delta (0, 0)
Screenshot: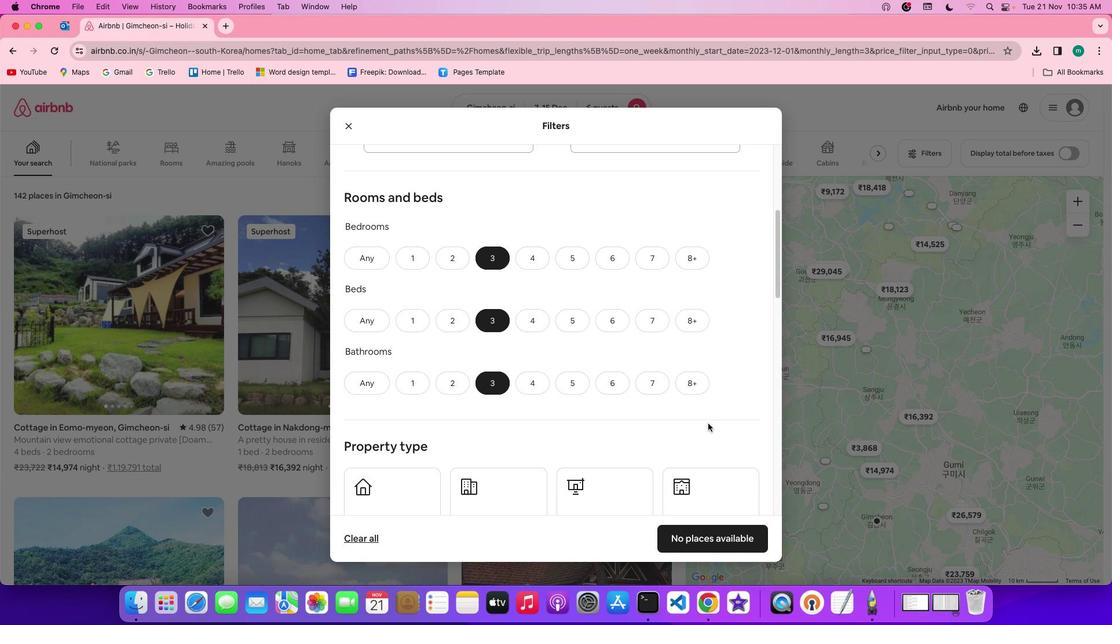 
Action: Mouse scrolled (707, 423) with delta (0, 0)
Screenshot: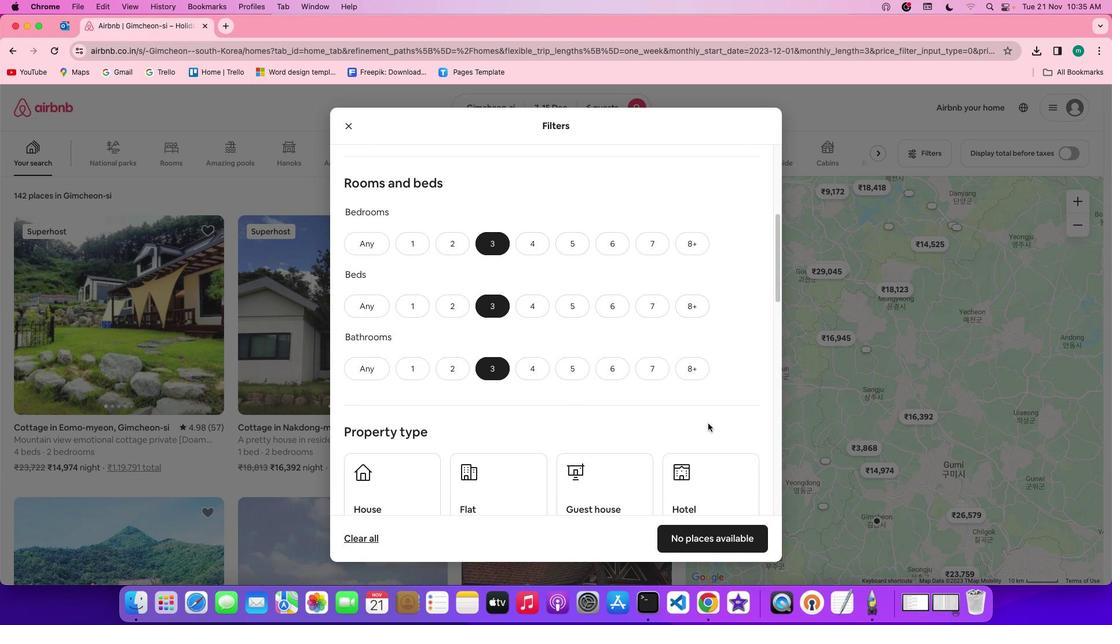 
Action: Mouse scrolled (707, 423) with delta (0, -1)
Screenshot: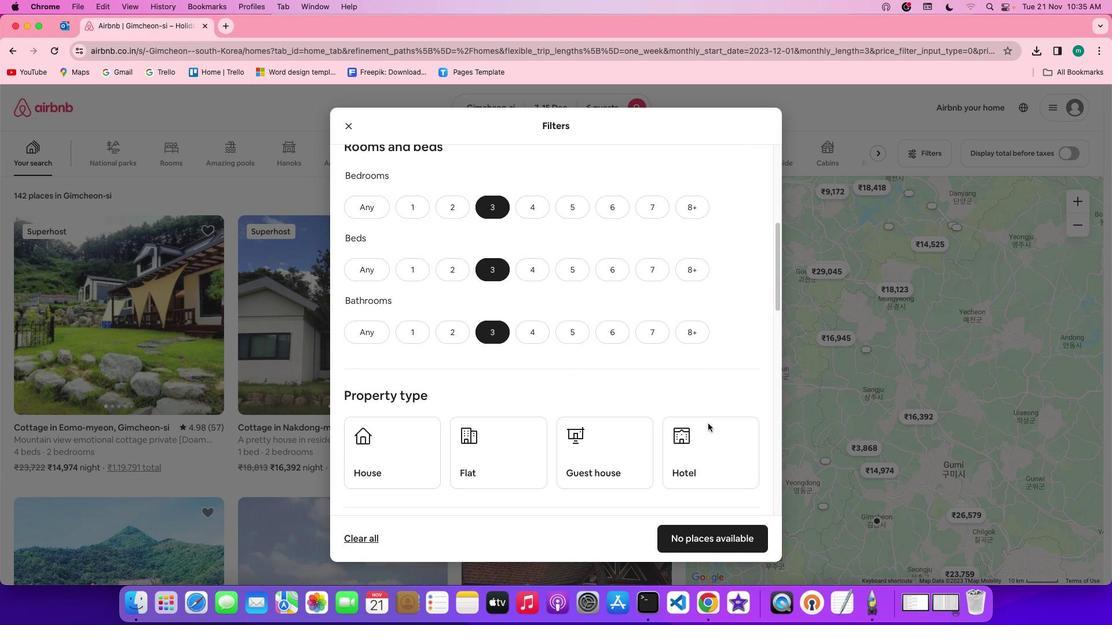 
Action: Mouse scrolled (707, 423) with delta (0, 0)
Screenshot: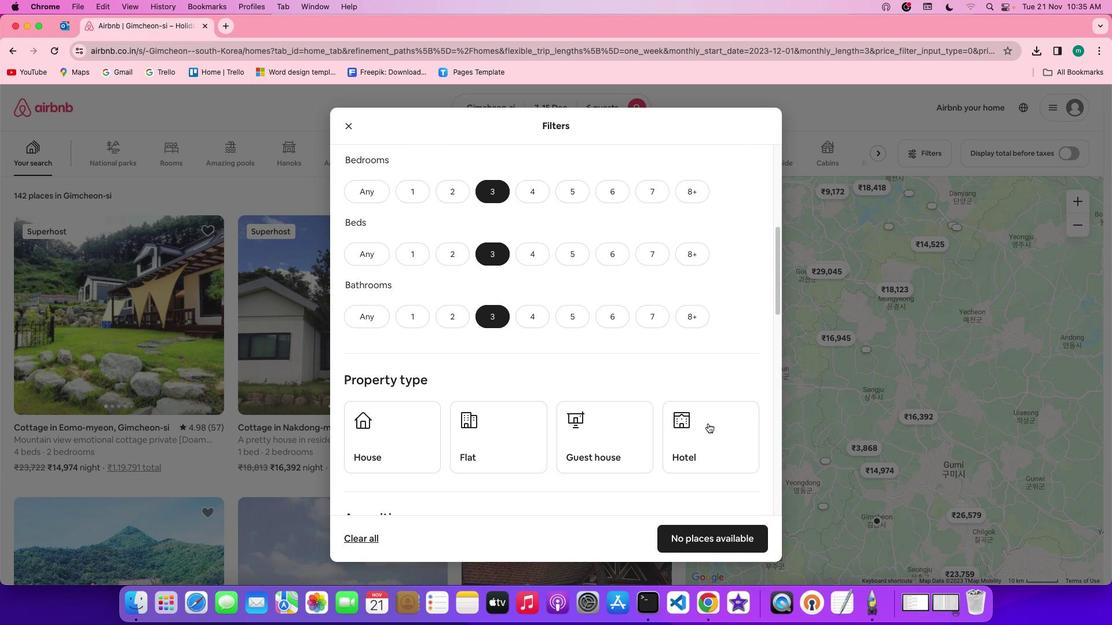
Action: Mouse moved to (708, 423)
Screenshot: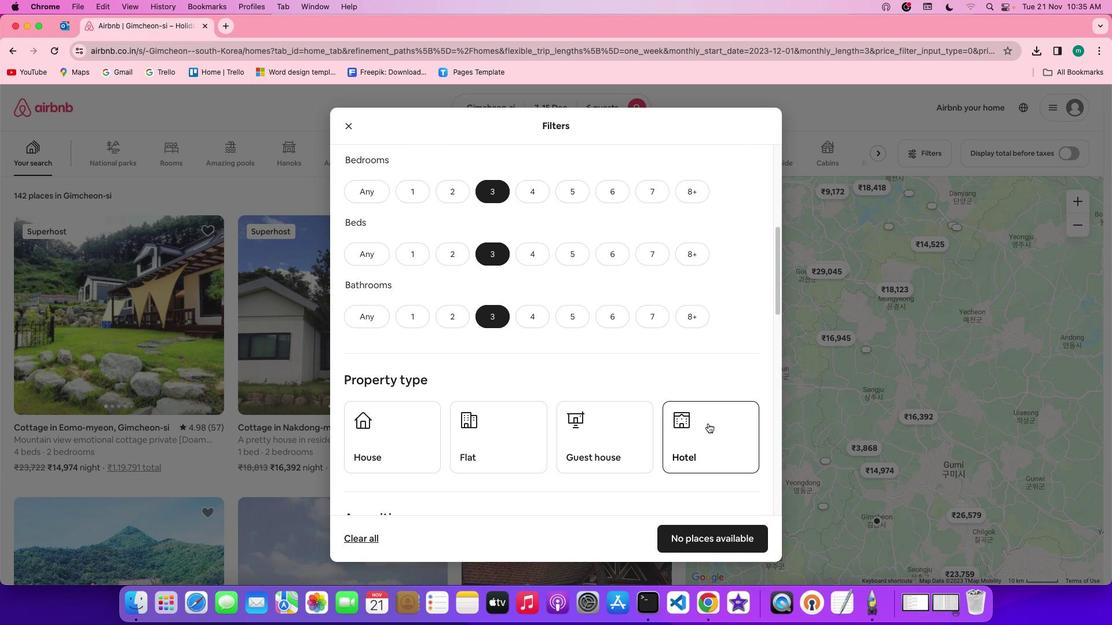 
Action: Mouse scrolled (708, 423) with delta (0, 0)
Screenshot: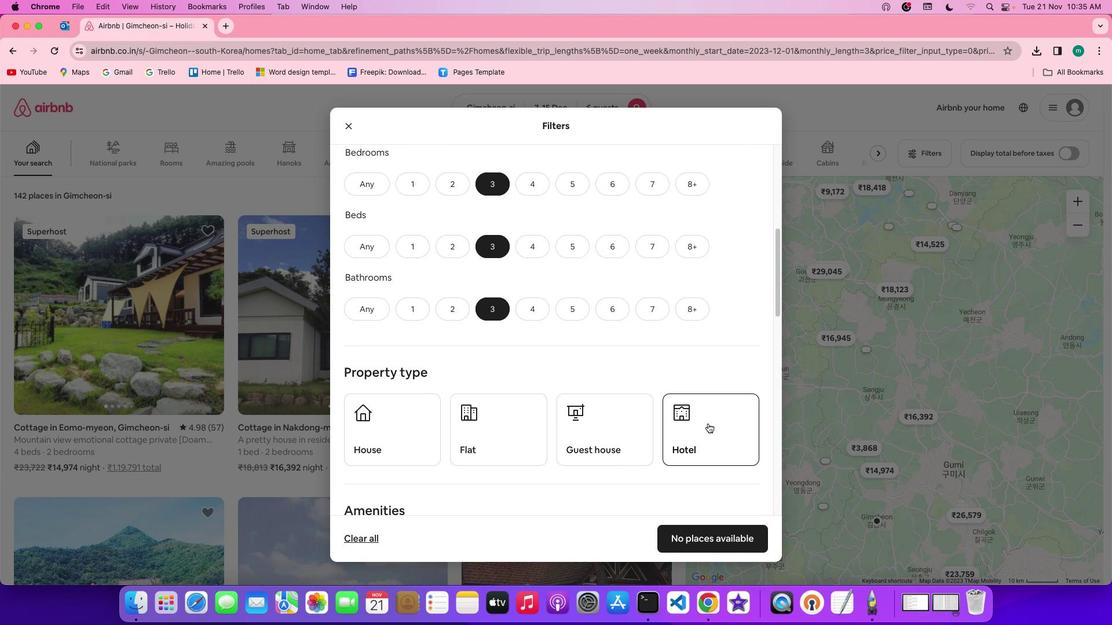 
Action: Mouse scrolled (708, 423) with delta (0, 0)
Screenshot: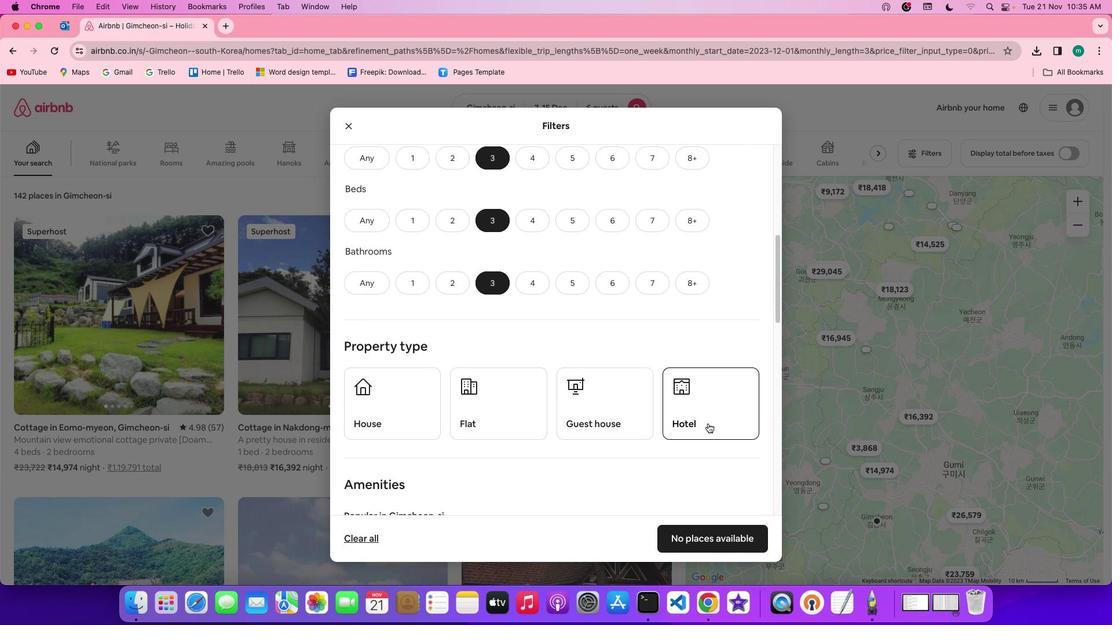 
Action: Mouse scrolled (708, 423) with delta (0, -1)
Screenshot: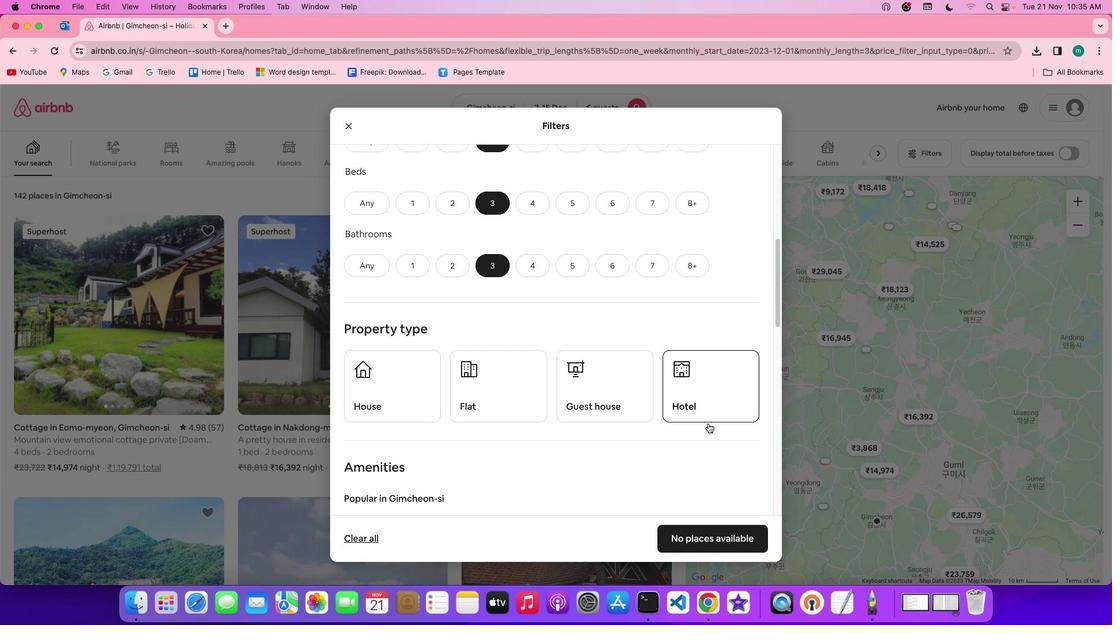
Action: Mouse scrolled (708, 423) with delta (0, 0)
Screenshot: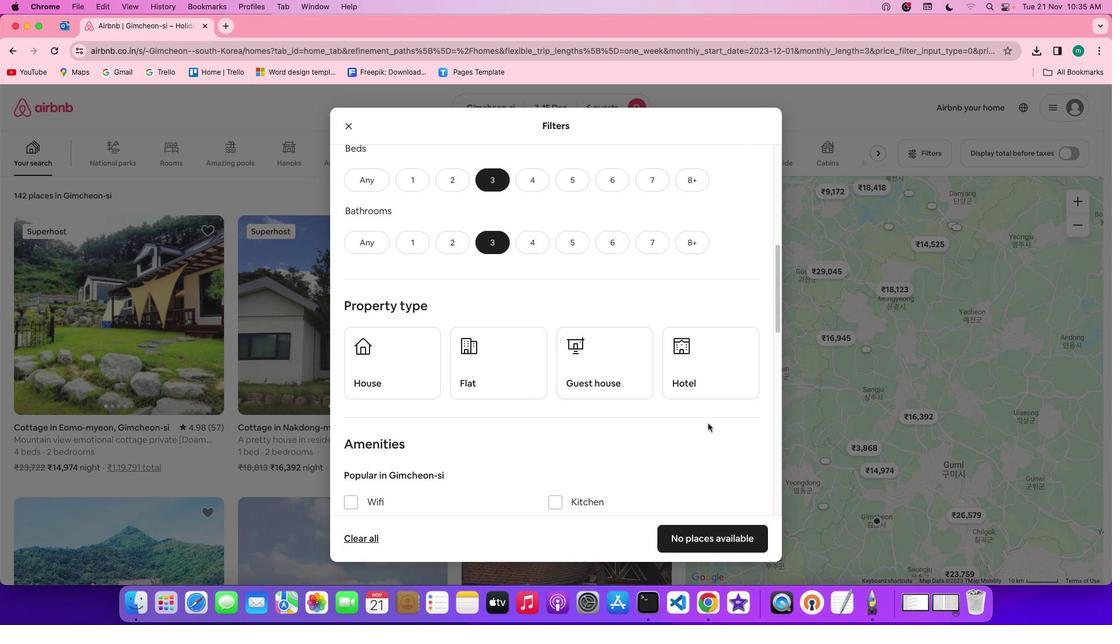 
Action: Mouse scrolled (708, 423) with delta (0, 0)
Screenshot: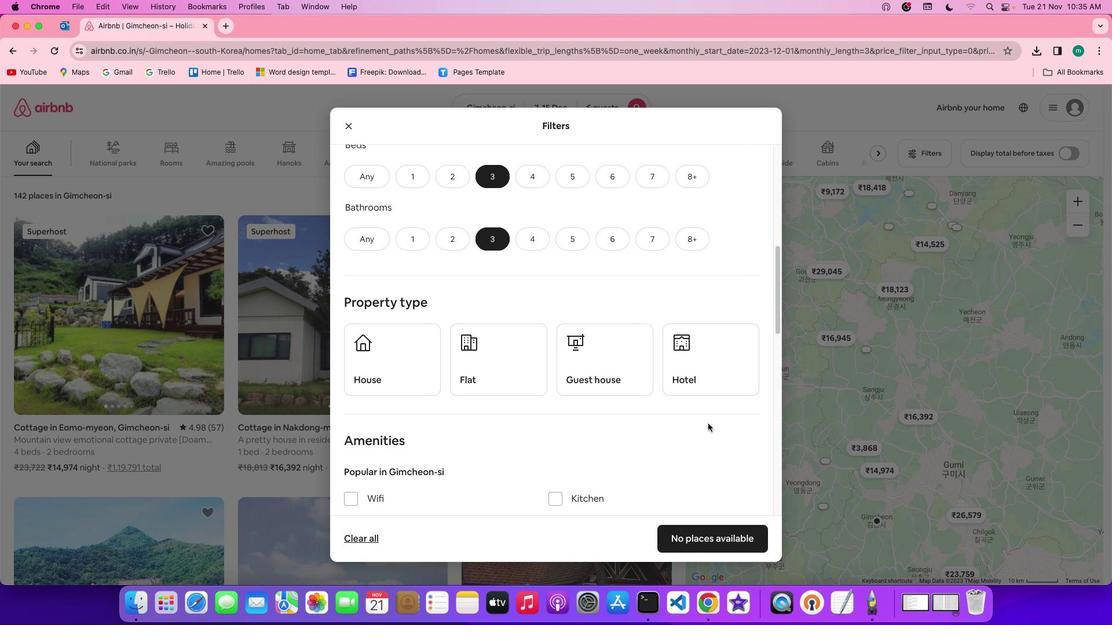 
Action: Mouse scrolled (708, 423) with delta (0, 0)
Screenshot: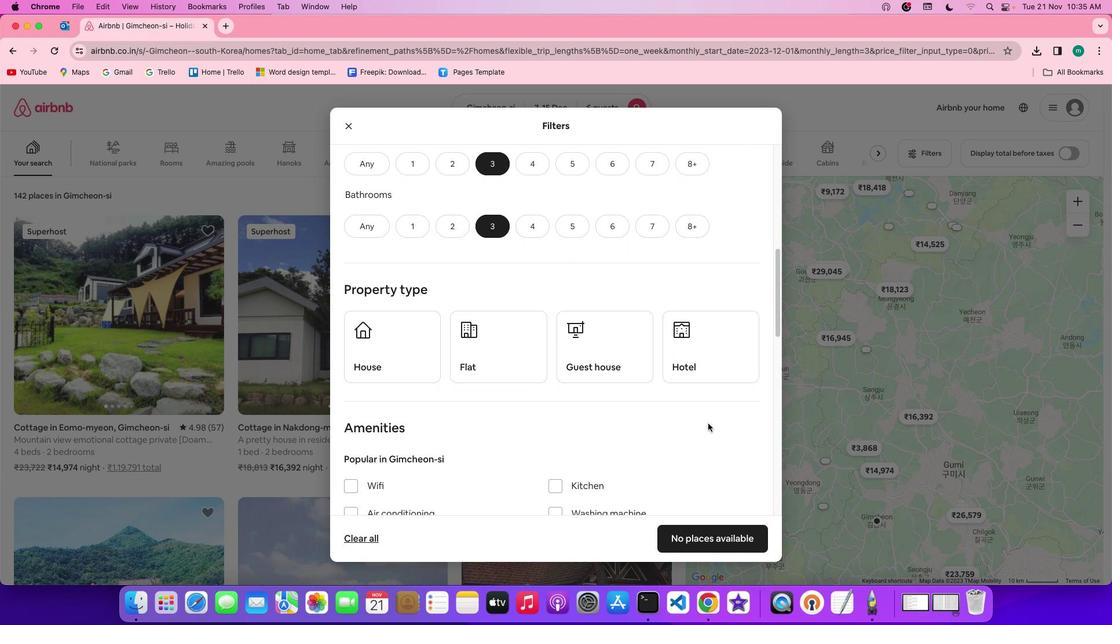 
Action: Mouse scrolled (708, 423) with delta (0, 0)
Screenshot: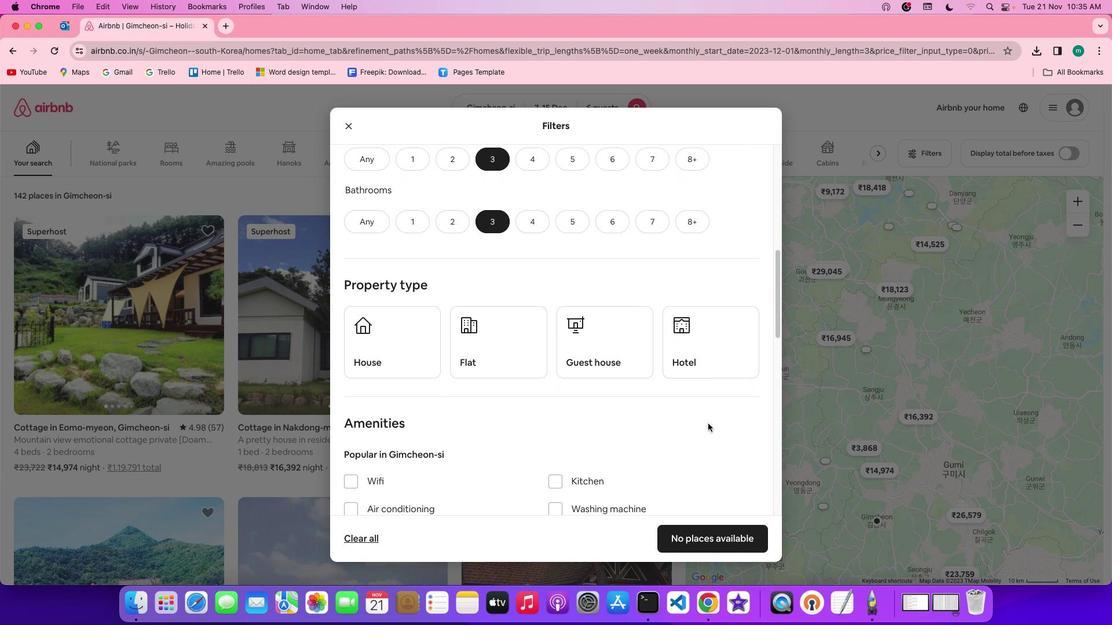 
Action: Mouse scrolled (708, 423) with delta (0, 0)
Screenshot: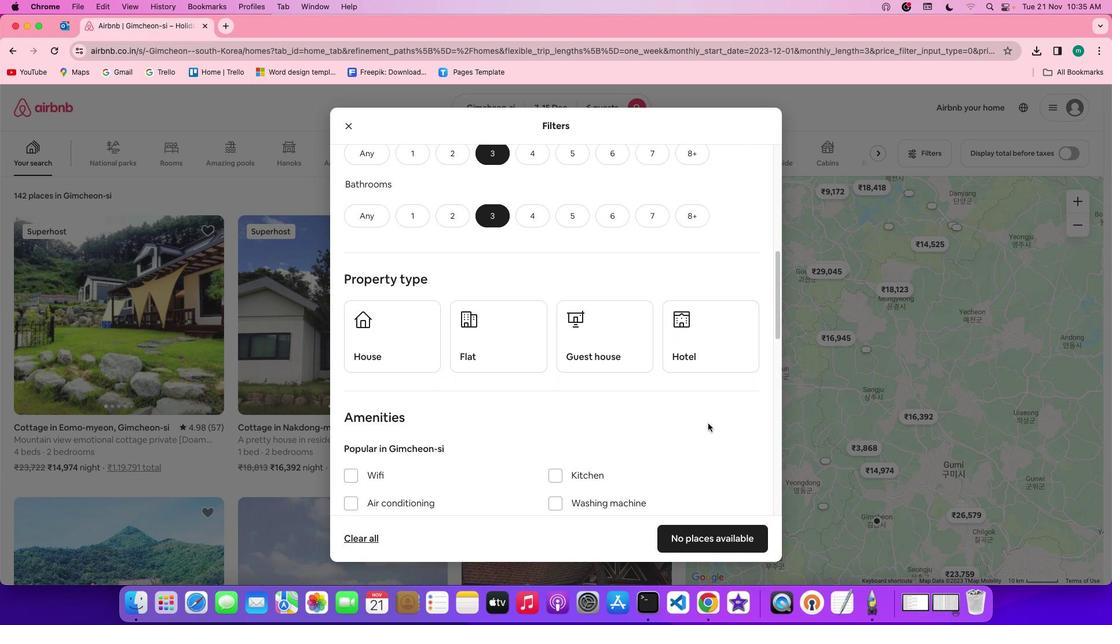 
Action: Mouse moved to (632, 349)
Screenshot: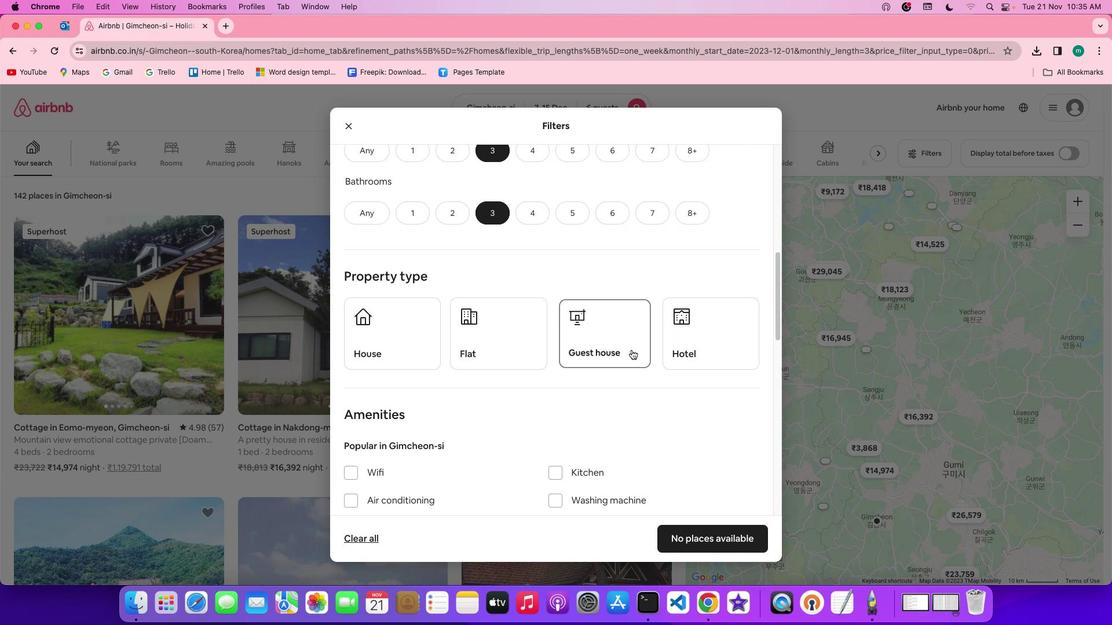 
Action: Mouse pressed left at (632, 349)
Screenshot: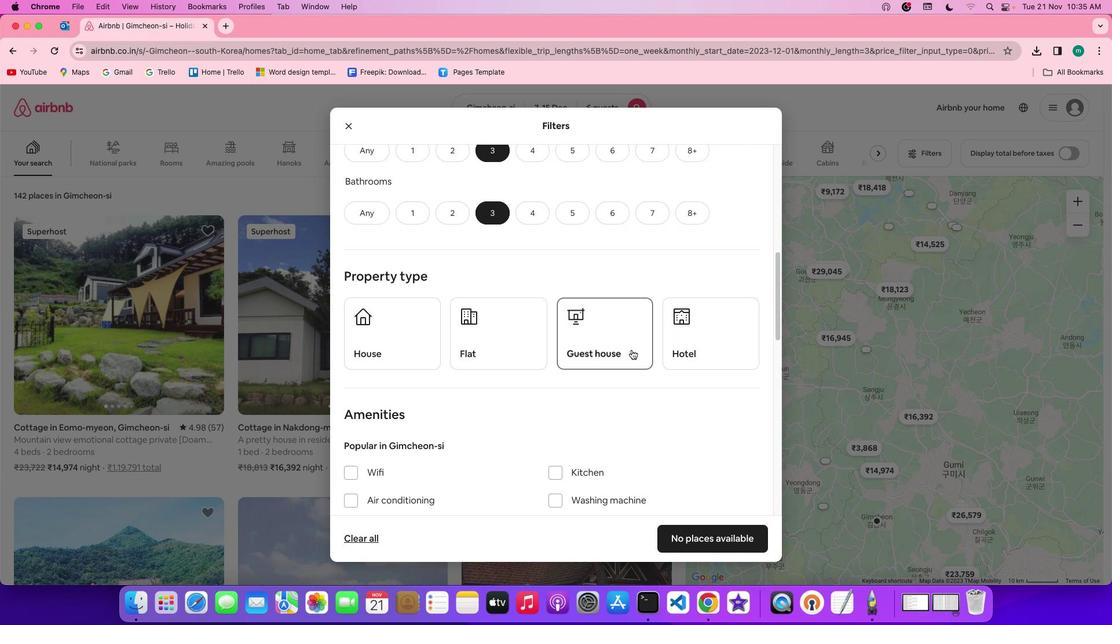 
Action: Mouse moved to (694, 406)
Screenshot: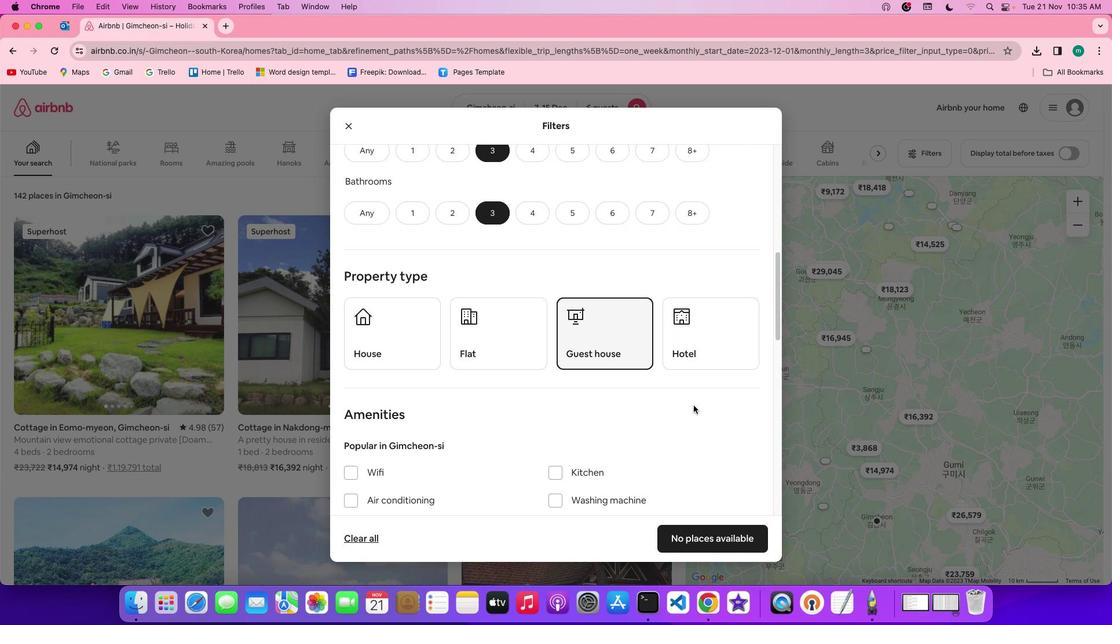 
Action: Mouse scrolled (694, 406) with delta (0, 0)
Screenshot: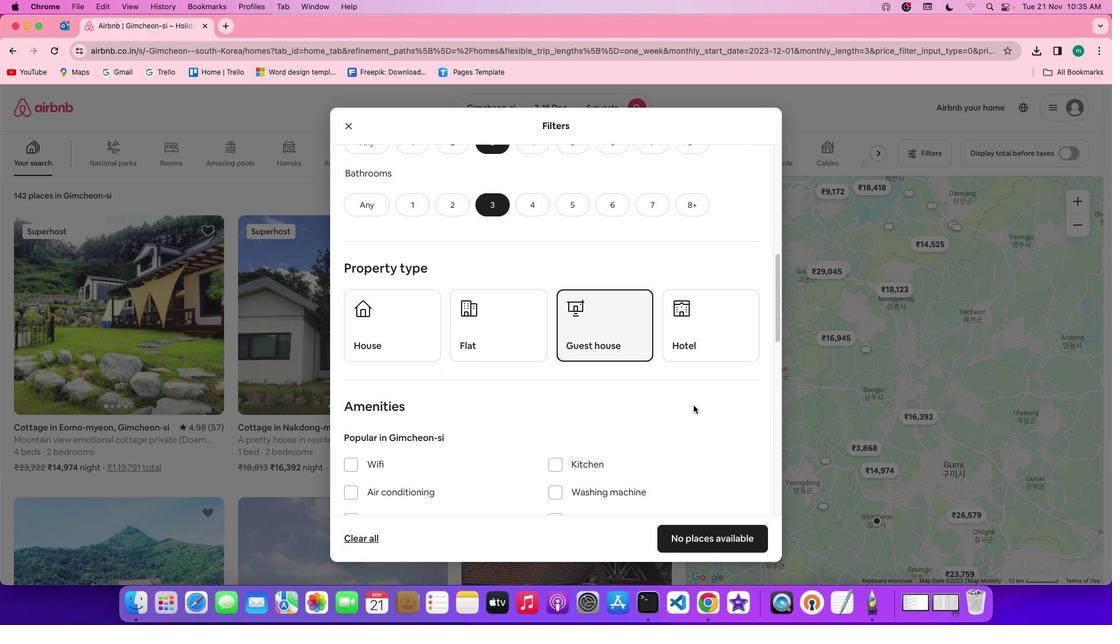 
Action: Mouse scrolled (694, 406) with delta (0, 0)
Screenshot: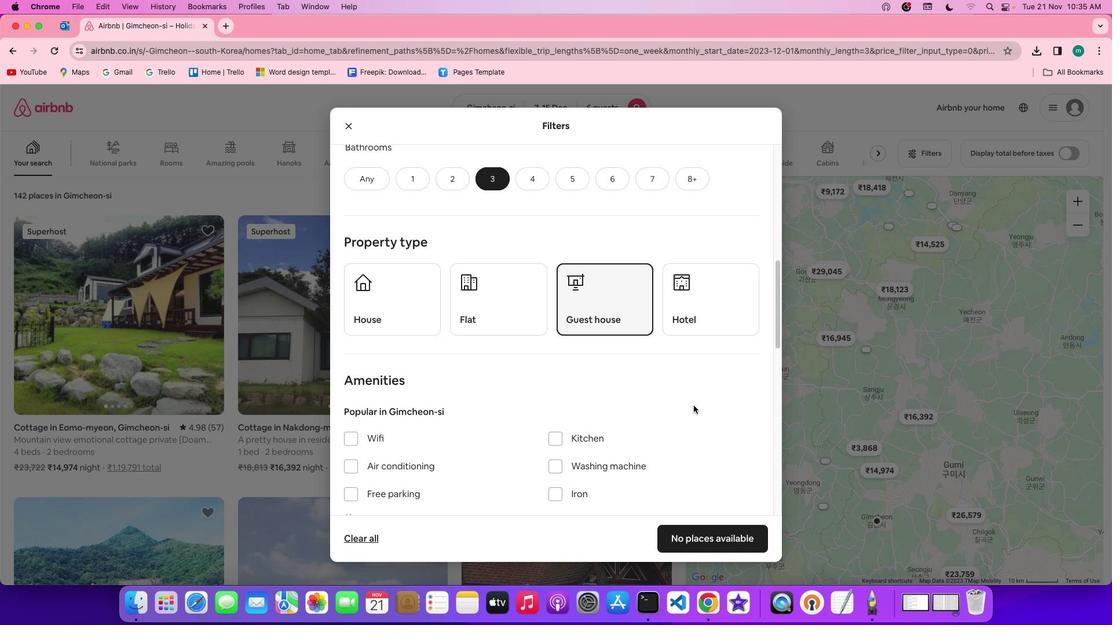 
Action: Mouse scrolled (694, 406) with delta (0, -1)
Screenshot: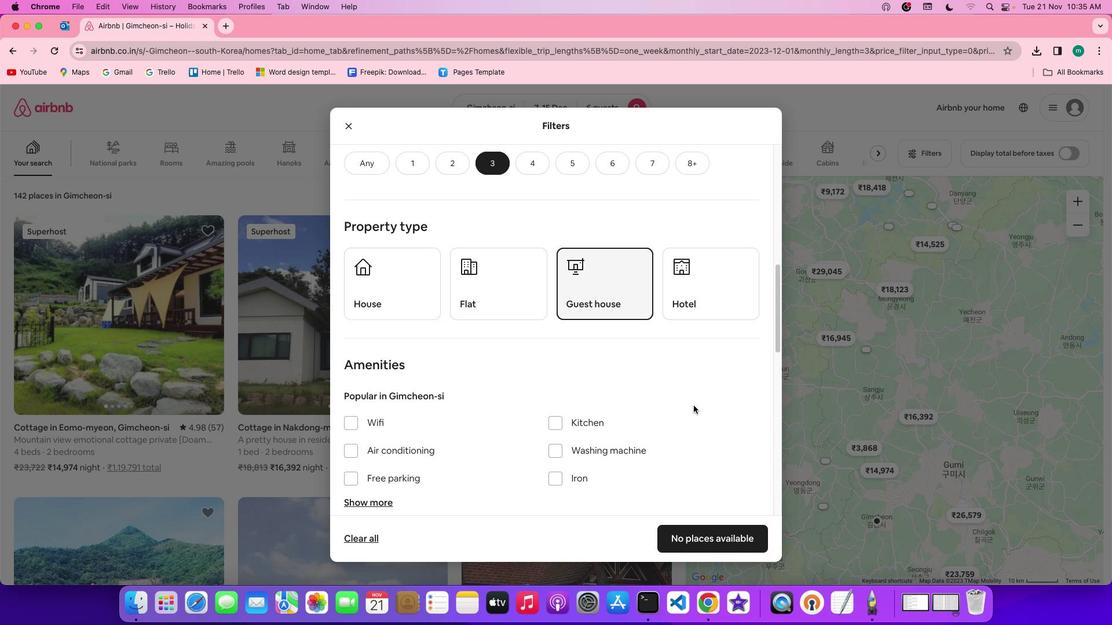 
Action: Mouse scrolled (694, 406) with delta (0, 0)
Screenshot: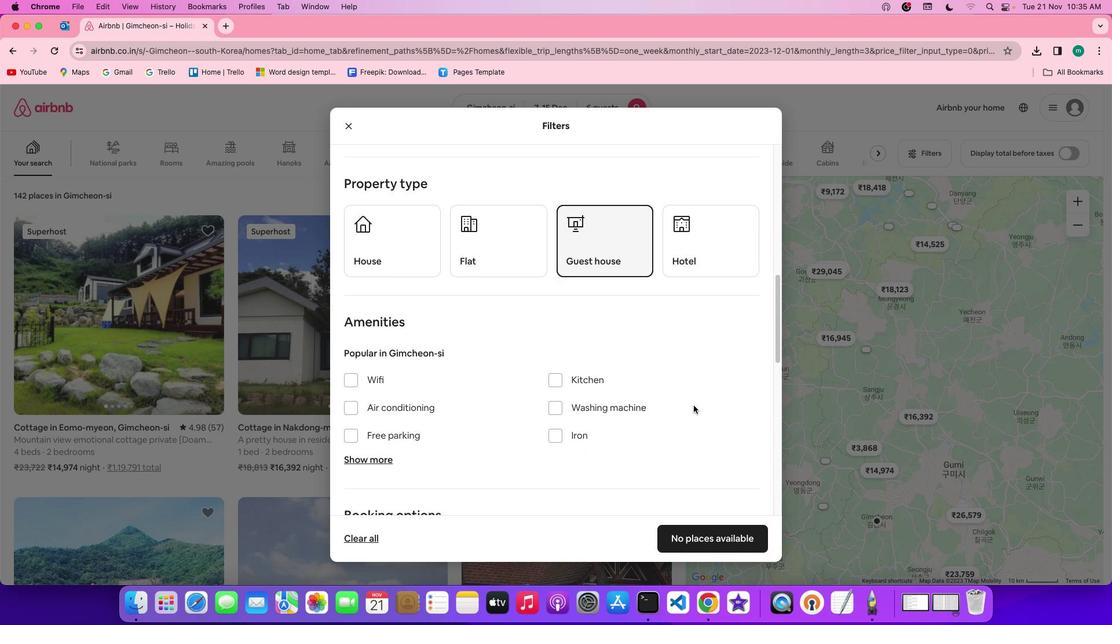 
Action: Mouse scrolled (694, 406) with delta (0, 0)
Screenshot: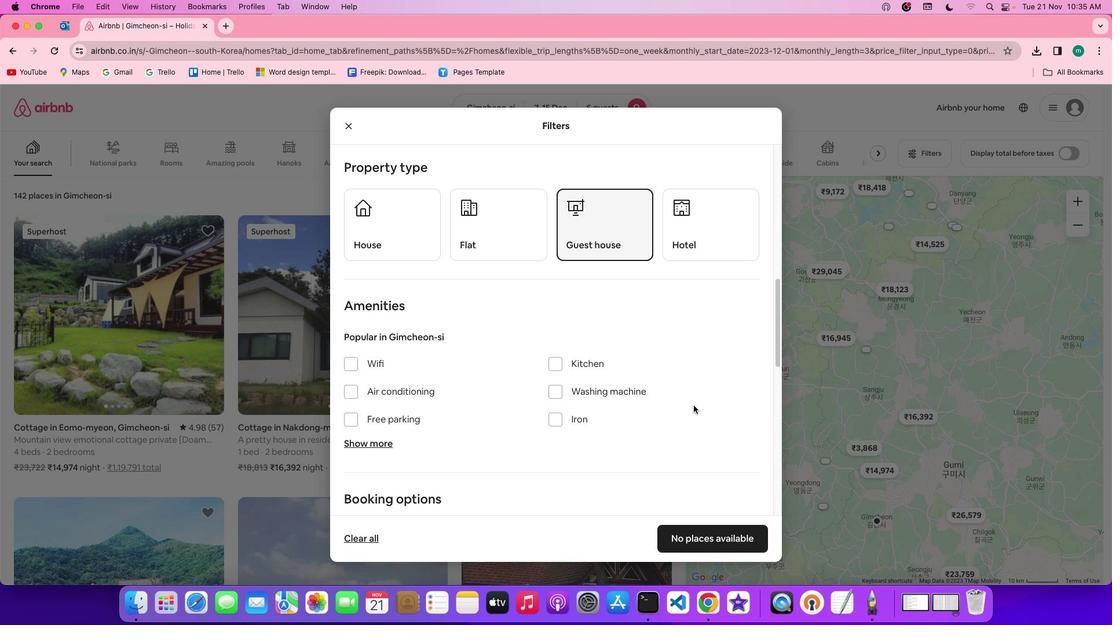 
Action: Mouse scrolled (694, 406) with delta (0, 0)
Screenshot: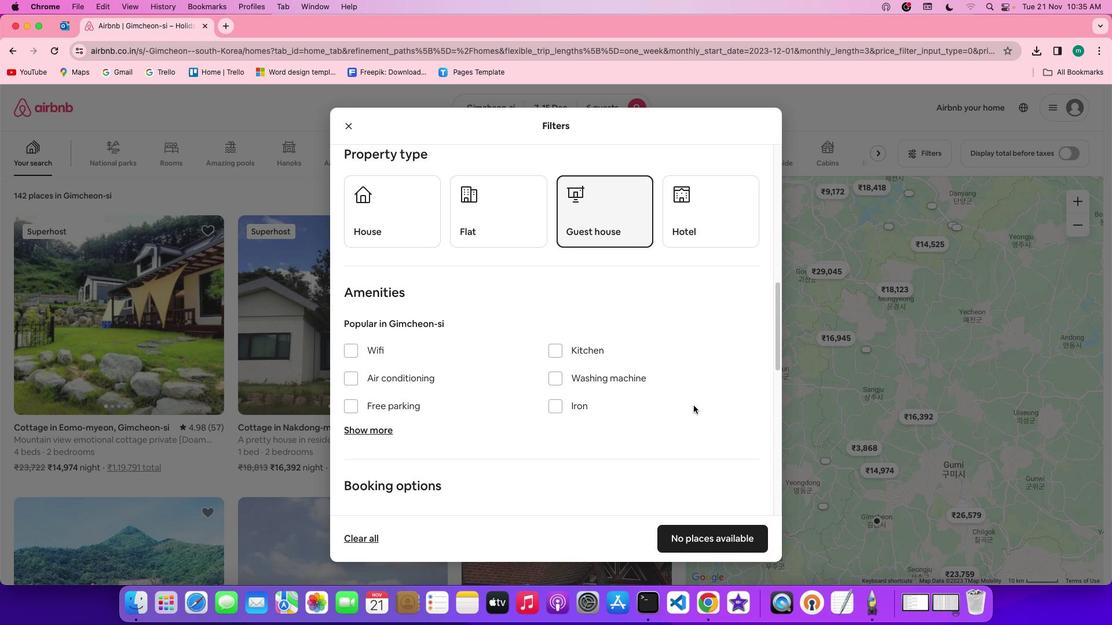 
Action: Mouse scrolled (694, 406) with delta (0, 0)
Screenshot: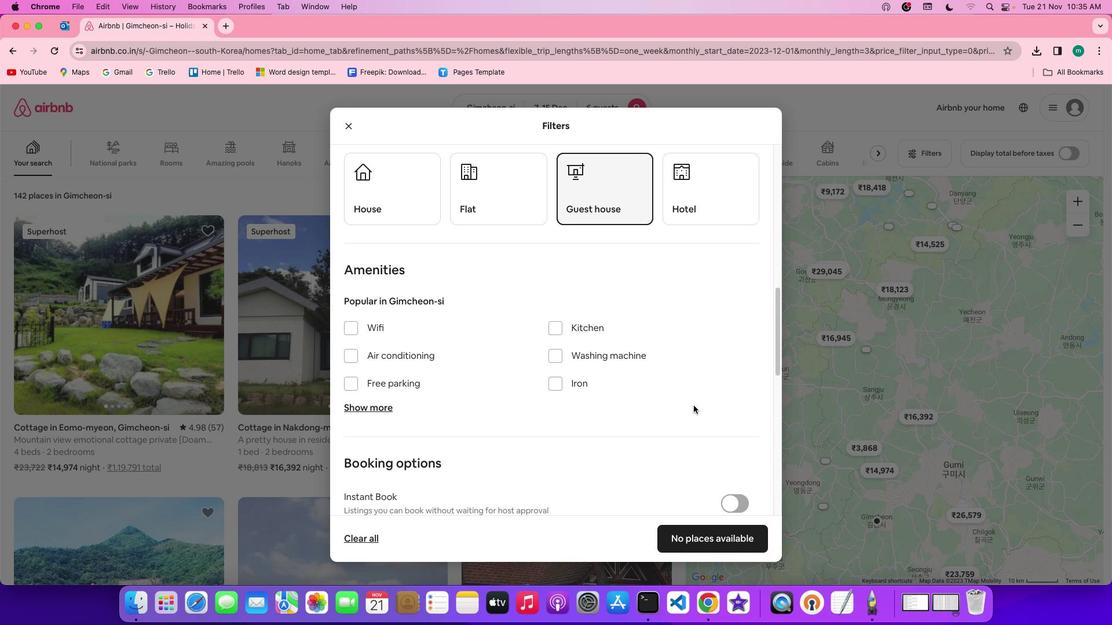 
Action: Mouse scrolled (694, 406) with delta (0, 0)
Screenshot: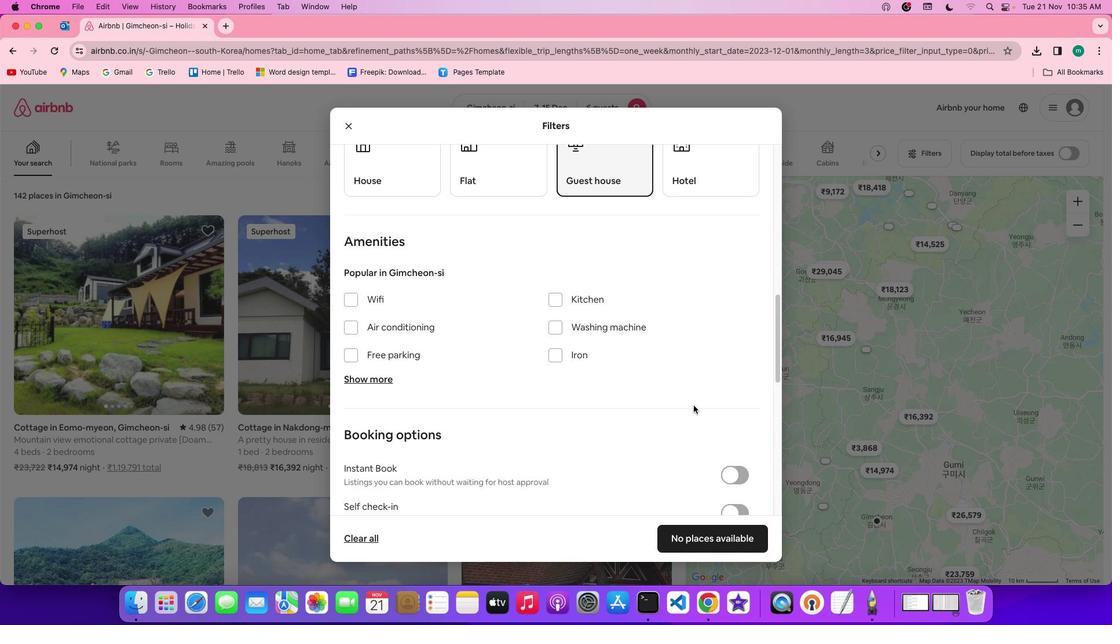 
Action: Mouse scrolled (694, 406) with delta (0, 0)
Screenshot: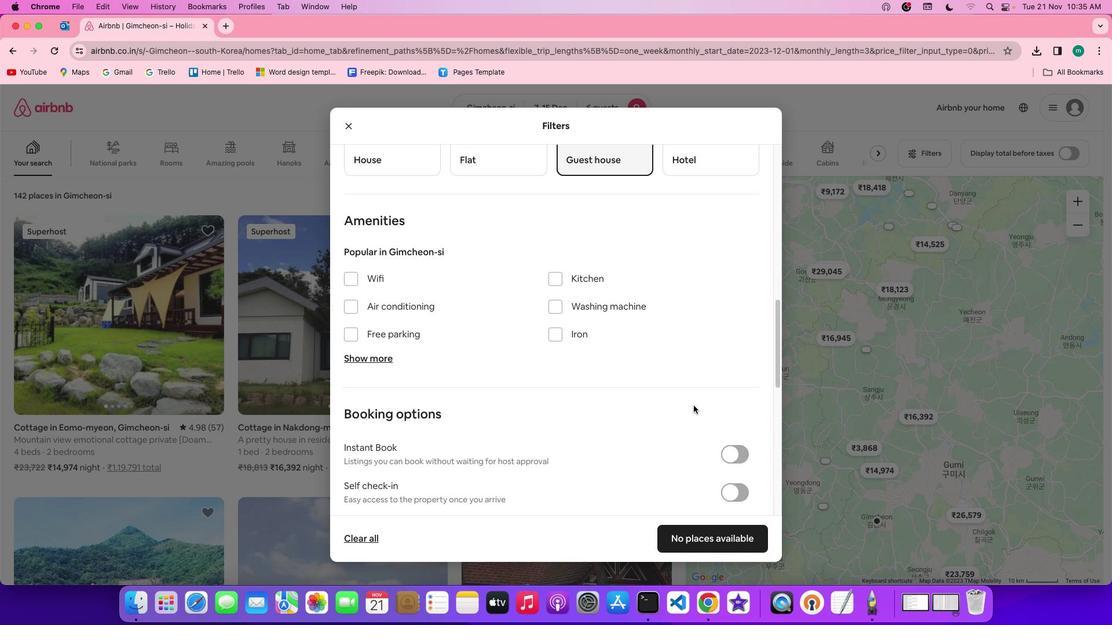 
Action: Mouse scrolled (694, 406) with delta (0, -1)
Screenshot: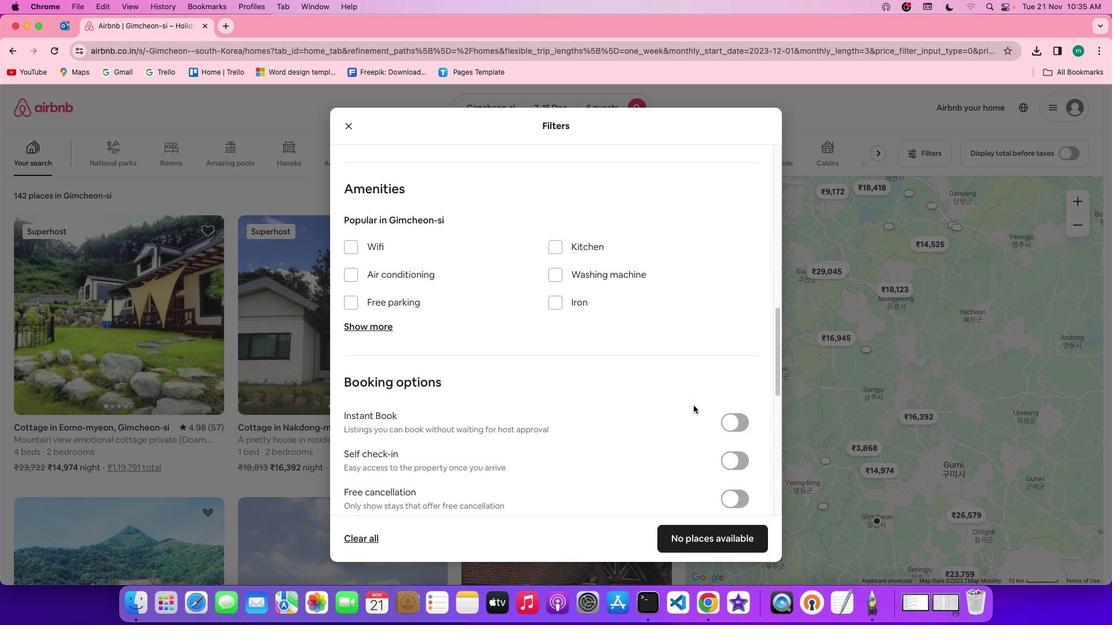 
Action: Mouse scrolled (694, 406) with delta (0, -1)
Screenshot: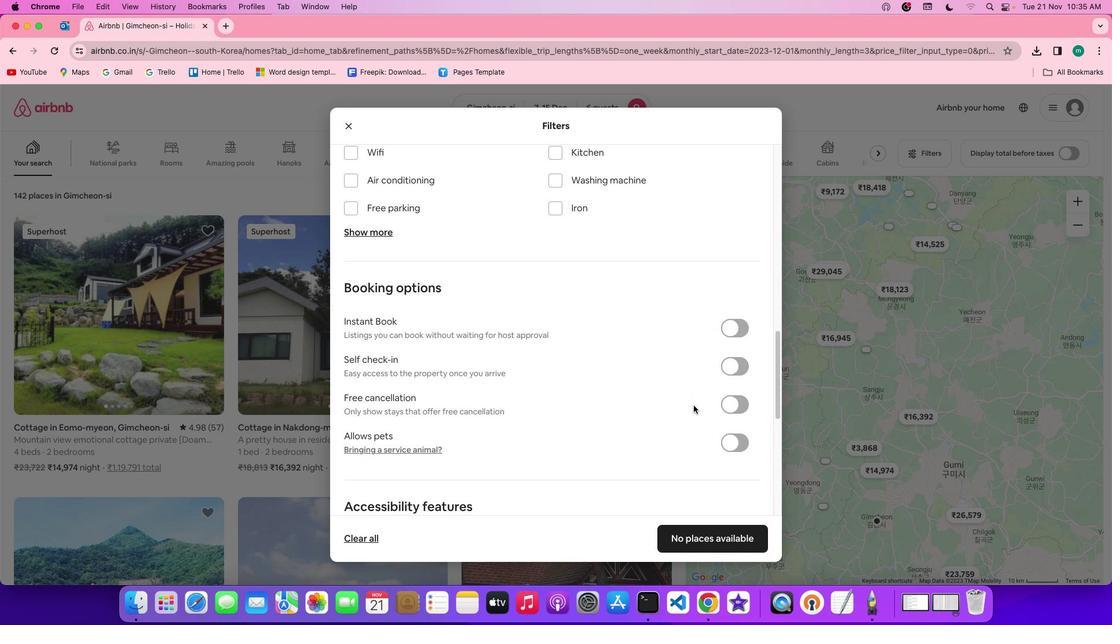 
Action: Mouse scrolled (694, 406) with delta (0, 0)
Screenshot: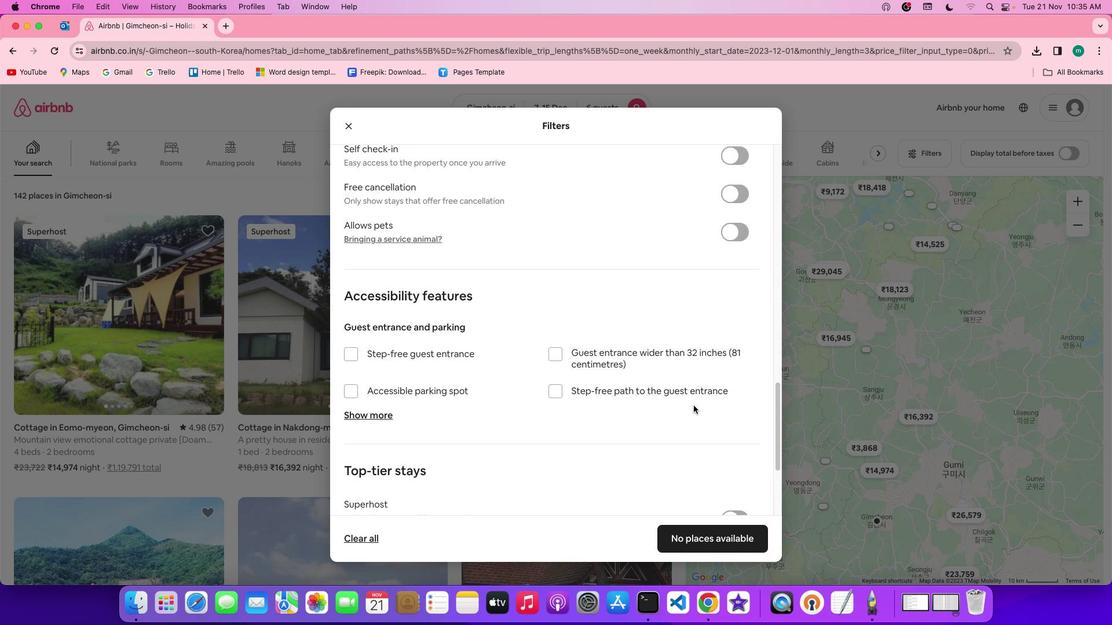 
Action: Mouse scrolled (694, 406) with delta (0, 0)
Screenshot: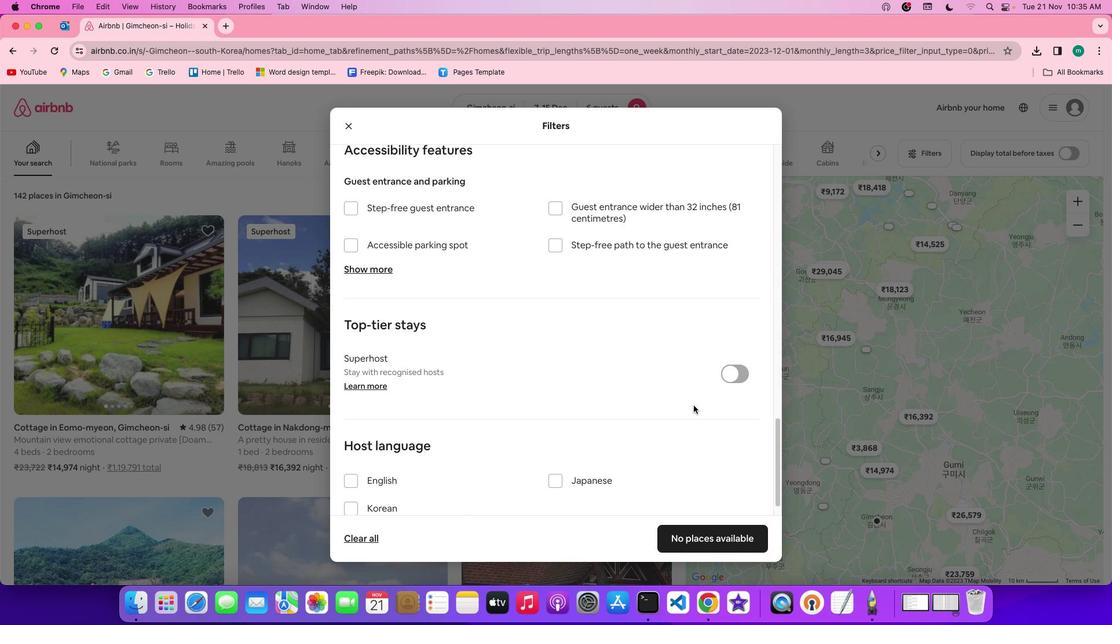 
Action: Mouse scrolled (694, 406) with delta (0, -1)
Screenshot: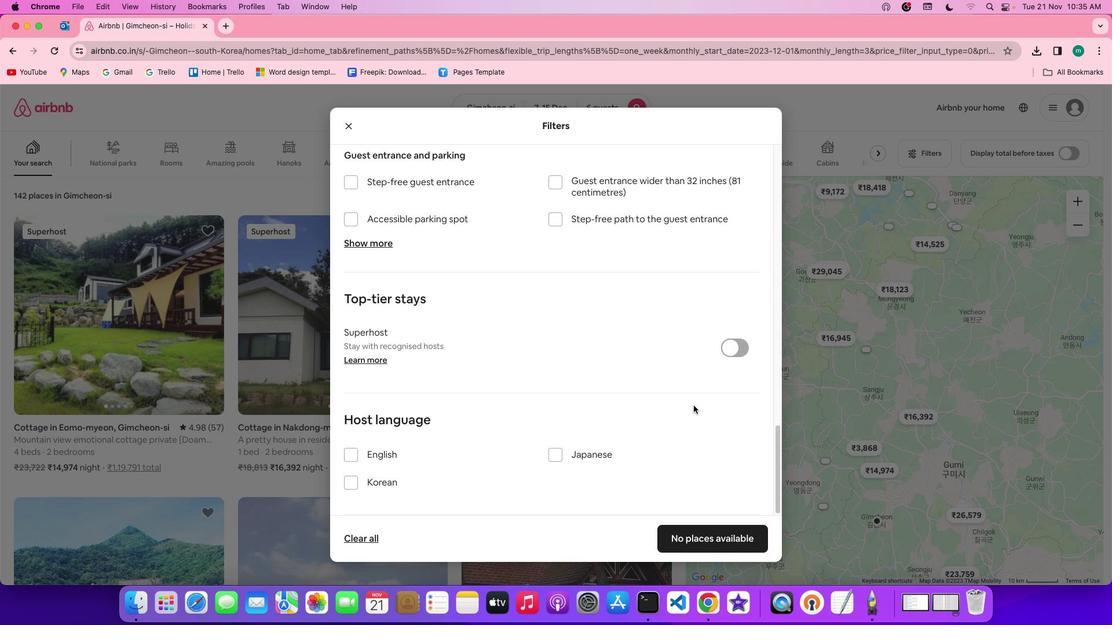 
Action: Mouse scrolled (694, 406) with delta (0, -2)
Screenshot: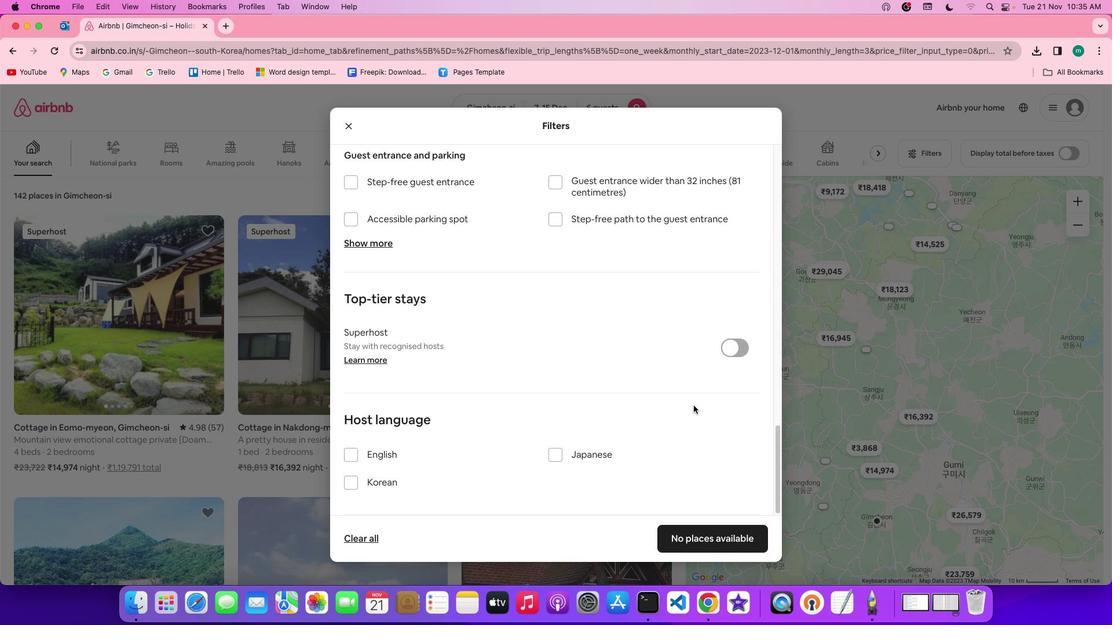 
Action: Mouse scrolled (694, 406) with delta (0, -3)
Screenshot: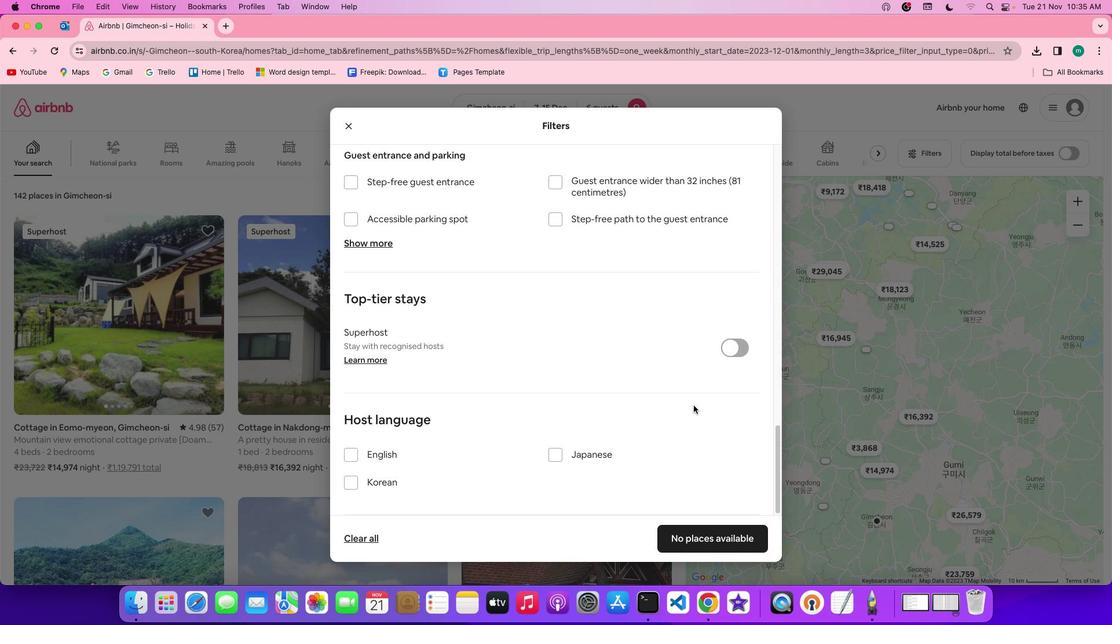 
Action: Mouse scrolled (694, 406) with delta (0, -3)
Screenshot: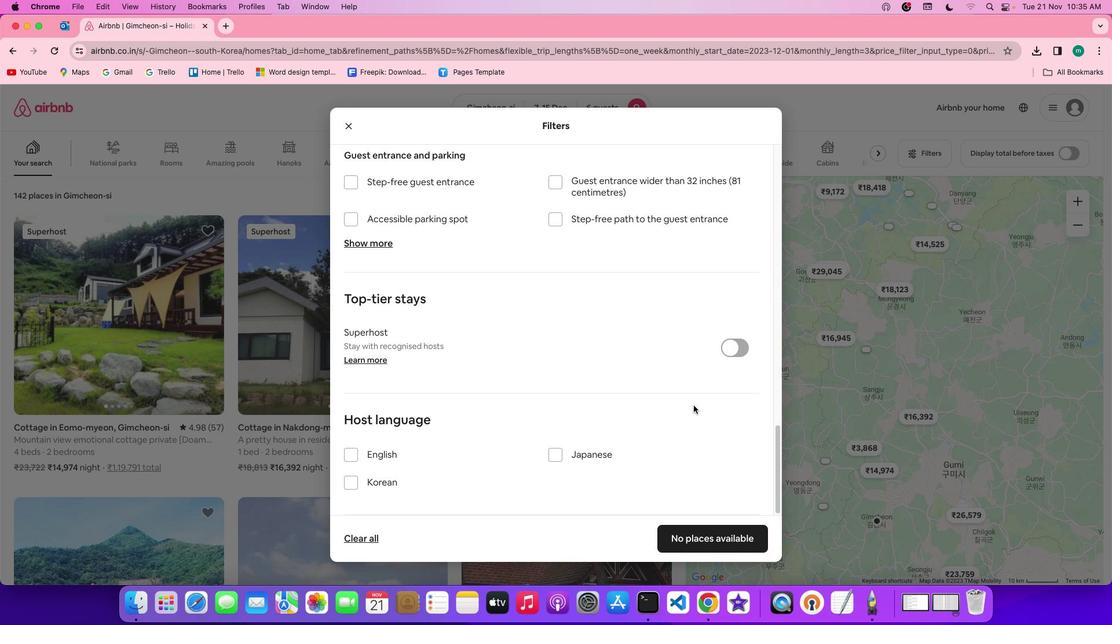 
Action: Mouse scrolled (694, 406) with delta (0, 0)
Screenshot: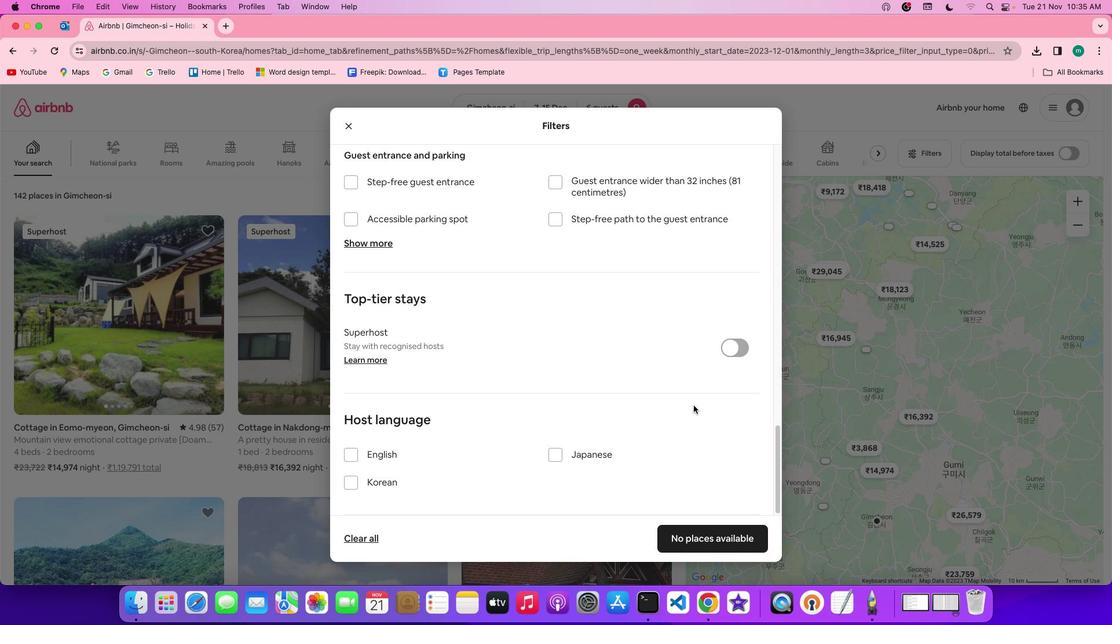 
Action: Mouse scrolled (694, 406) with delta (0, 0)
Screenshot: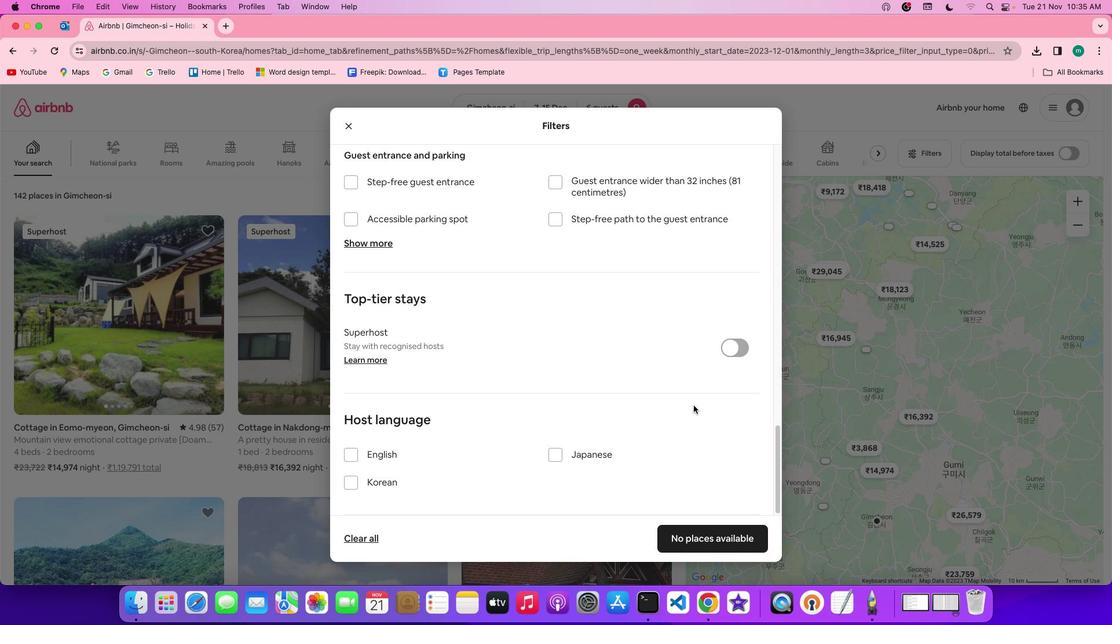 
Action: Mouse scrolled (694, 406) with delta (0, -1)
Screenshot: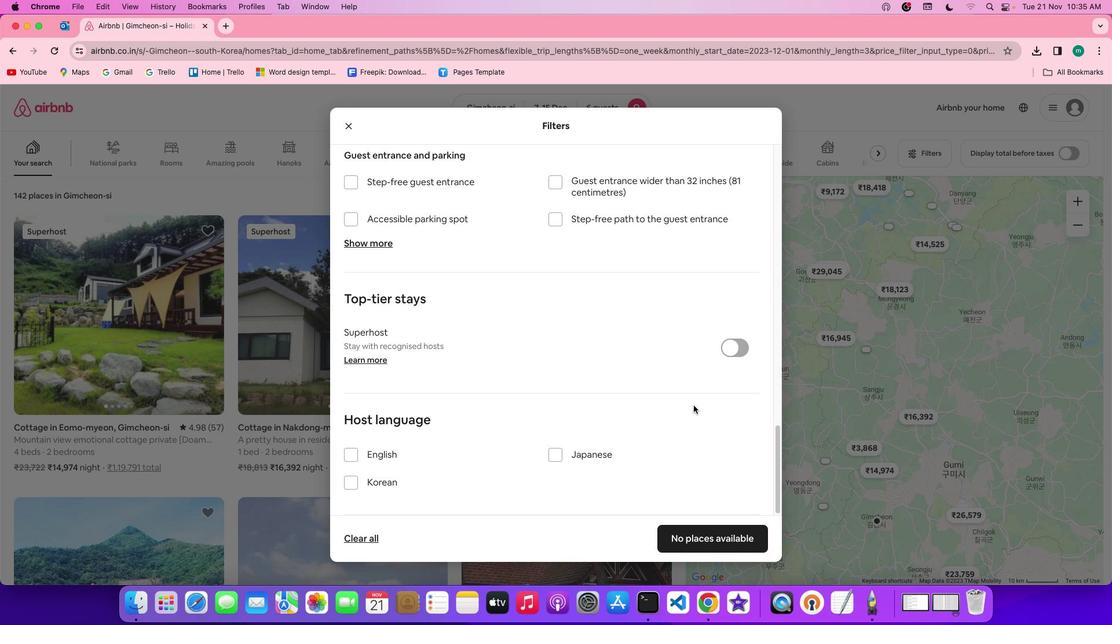 
Action: Mouse scrolled (694, 406) with delta (0, -2)
Screenshot: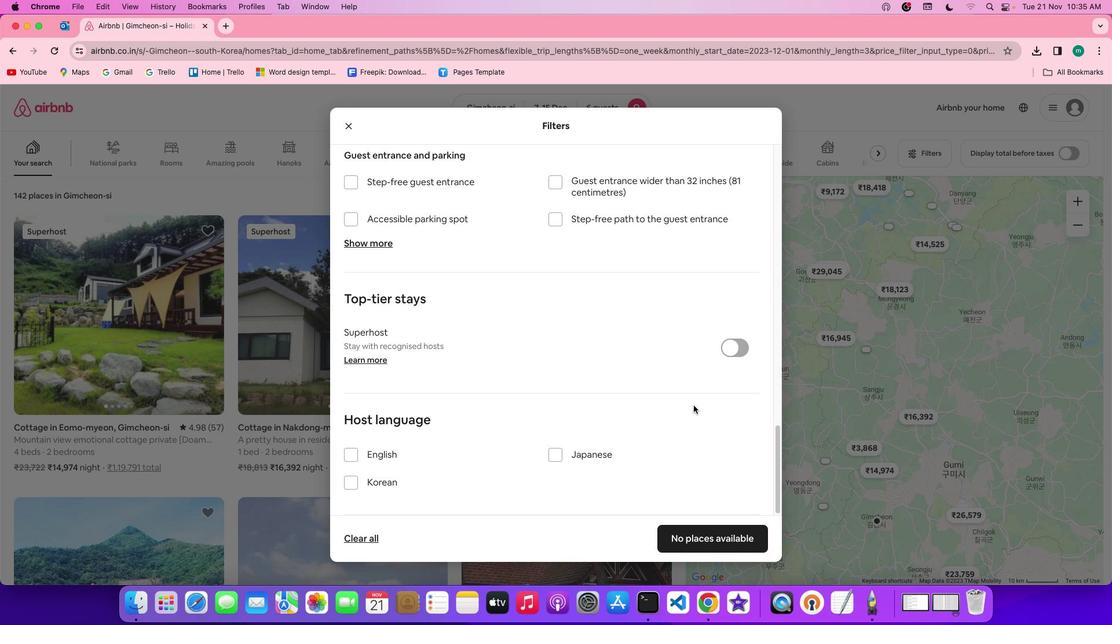 
Action: Mouse scrolled (694, 406) with delta (0, -3)
Screenshot: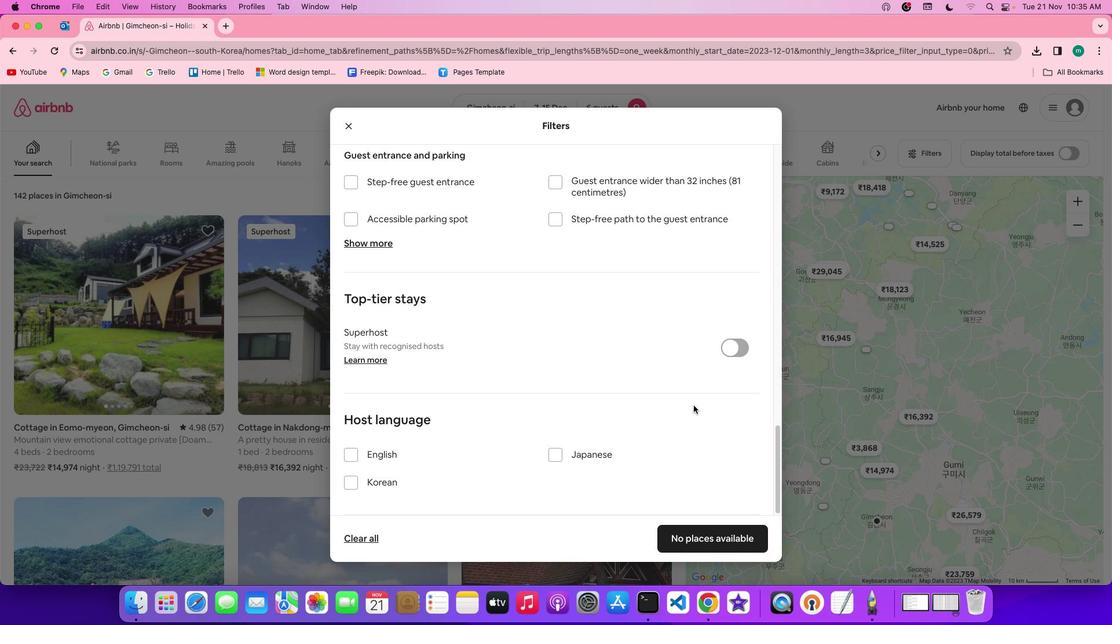 
Action: Mouse scrolled (694, 406) with delta (0, 0)
Screenshot: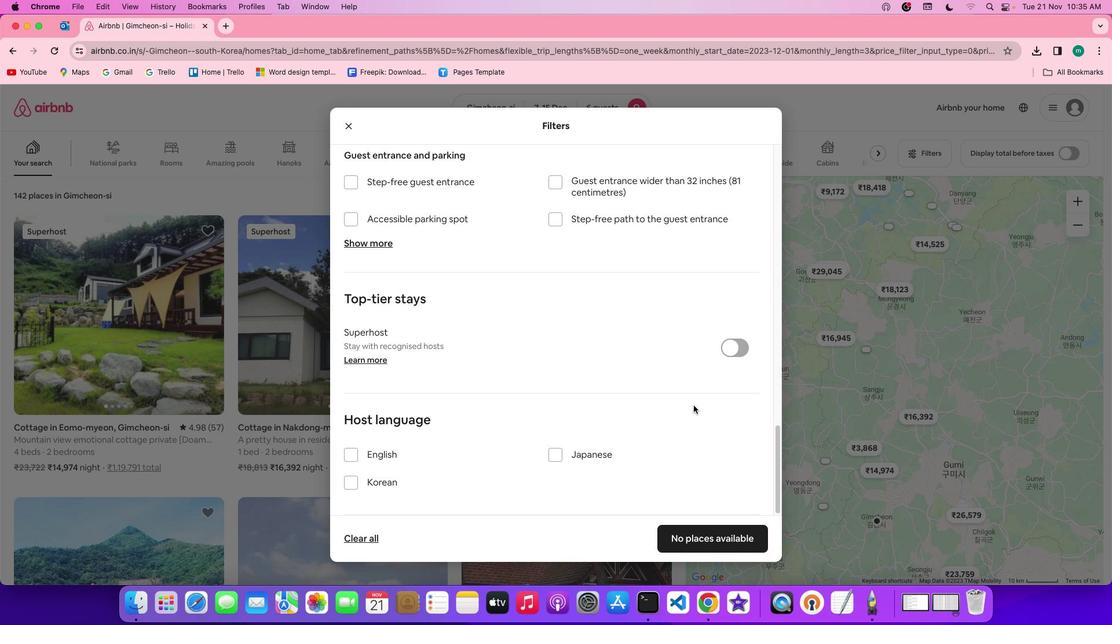 
Action: Mouse scrolled (694, 406) with delta (0, 0)
Screenshot: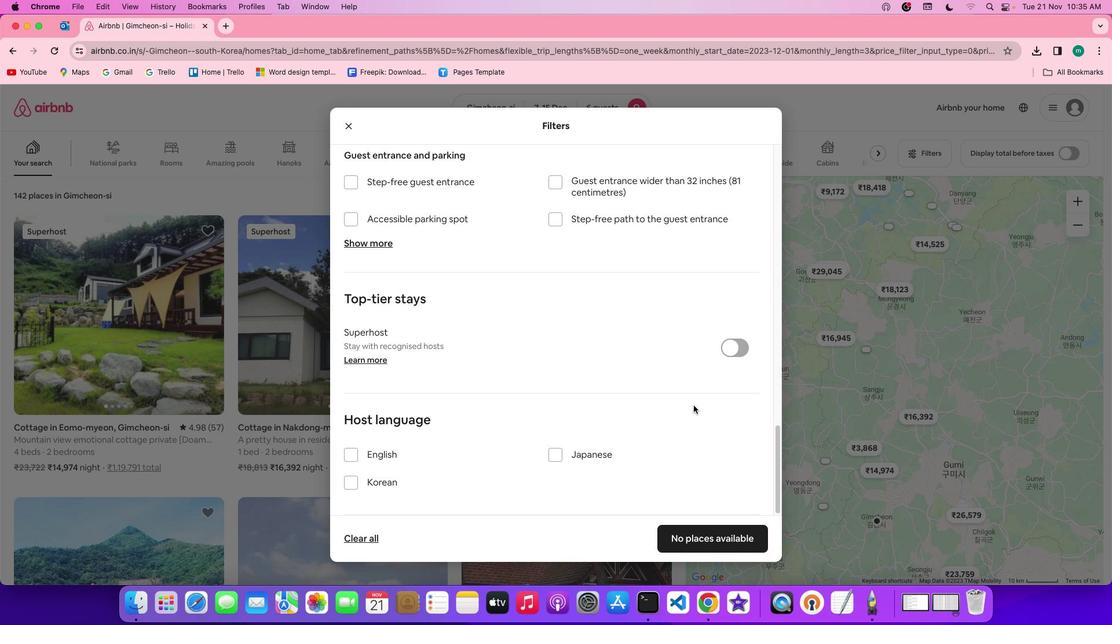 
Action: Mouse scrolled (694, 406) with delta (0, -1)
Screenshot: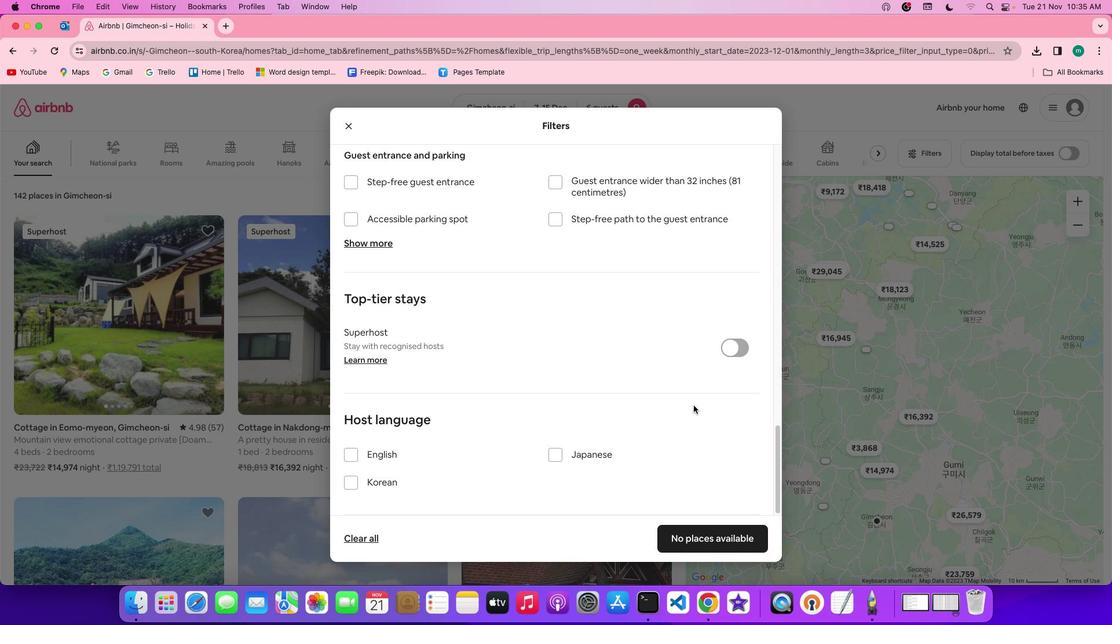 
Action: Mouse scrolled (694, 406) with delta (0, -2)
Screenshot: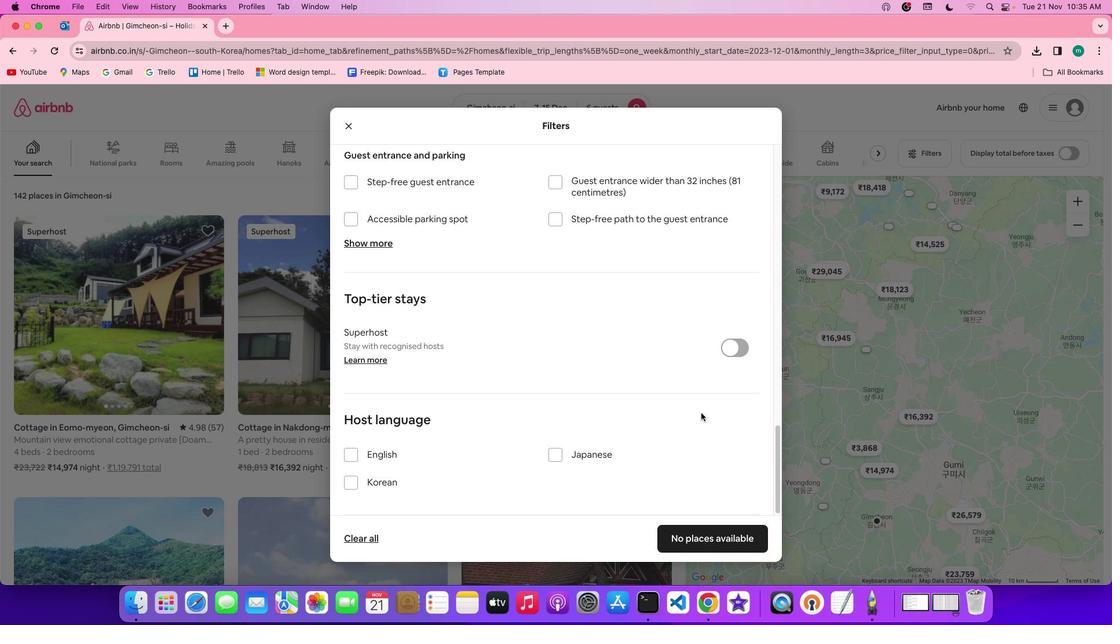
Action: Mouse scrolled (694, 406) with delta (0, -3)
Screenshot: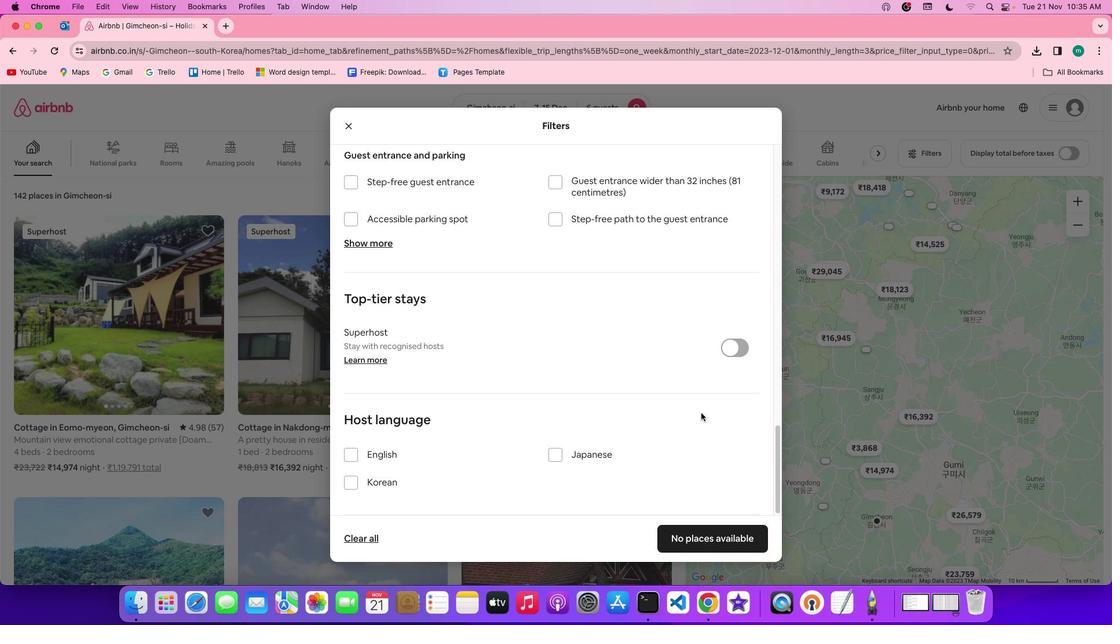 
Action: Mouse moved to (745, 535)
Screenshot: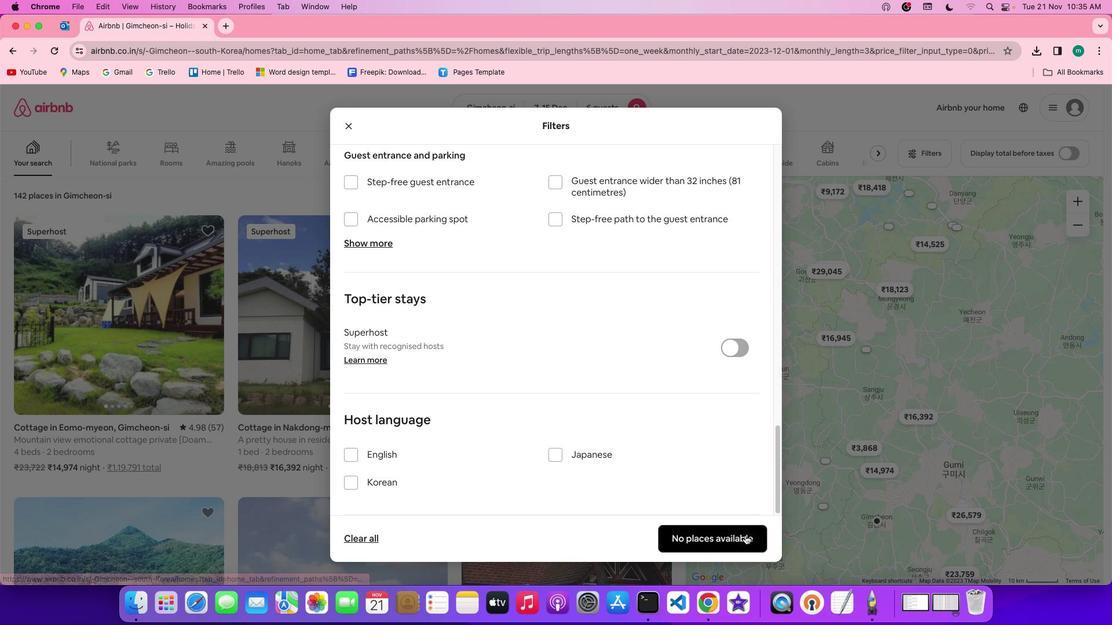 
Action: Mouse pressed left at (745, 535)
Screenshot: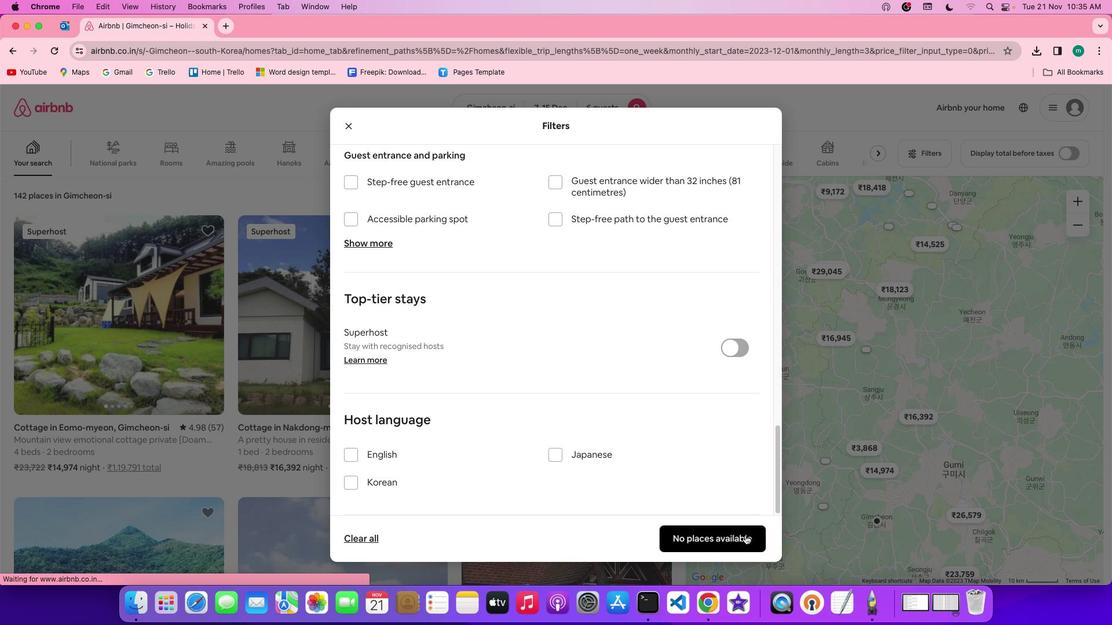 
Action: Mouse moved to (399, 369)
Screenshot: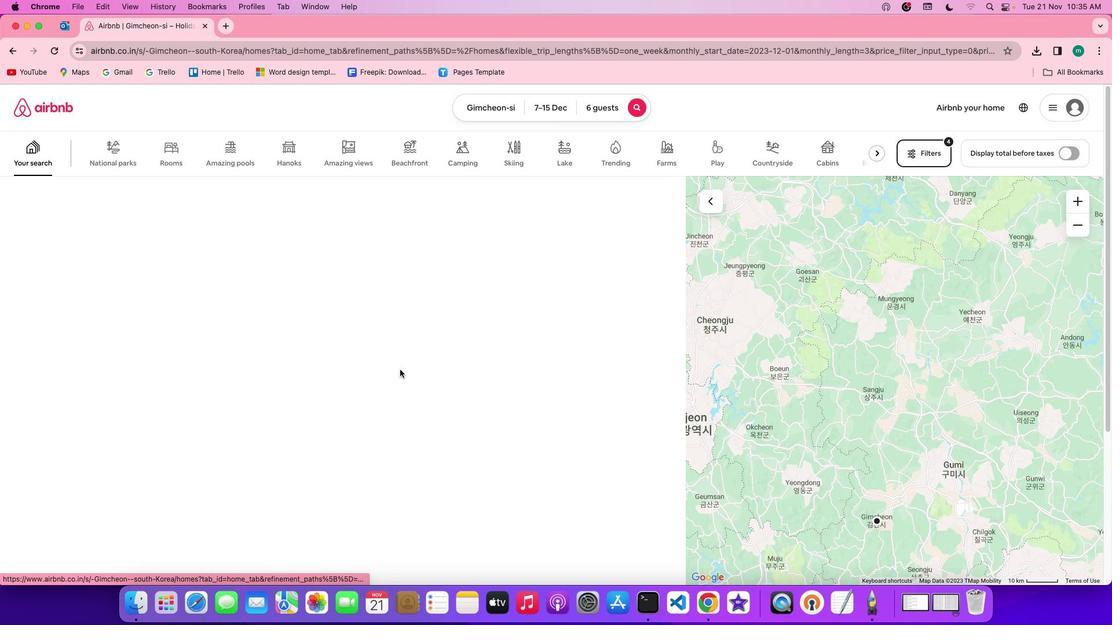 
